 Task: Check the aircover for the host's features.
Action: Mouse scrolled (658, 477) with delta (0, 0)
Screenshot: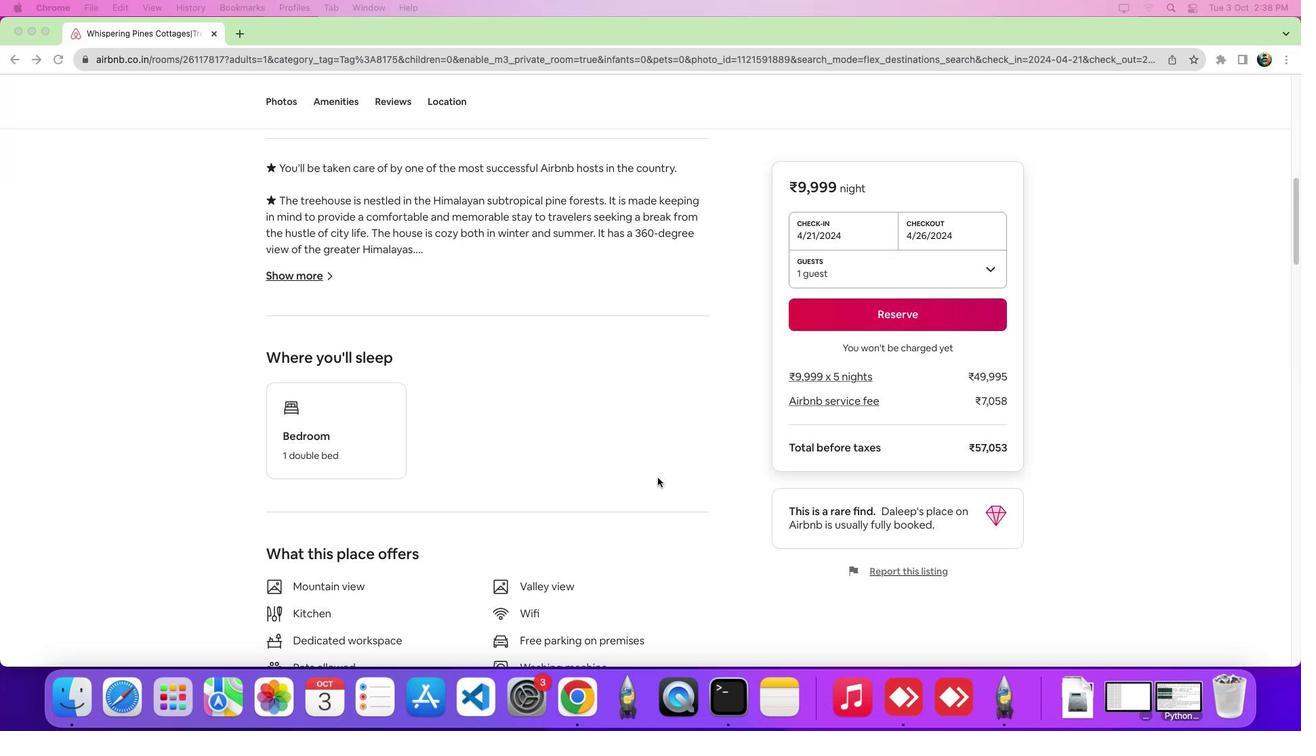 
Action: Mouse scrolled (658, 477) with delta (0, -1)
Screenshot: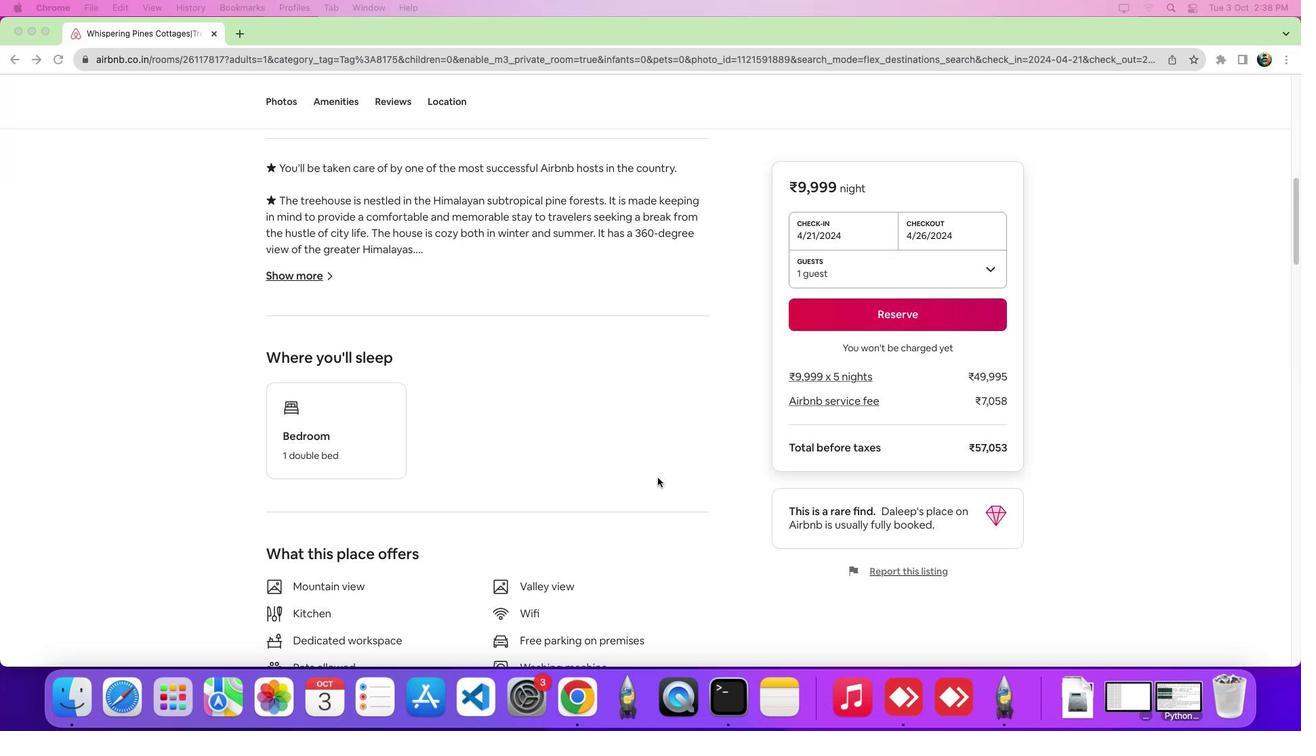 
Action: Mouse scrolled (658, 477) with delta (0, -6)
Screenshot: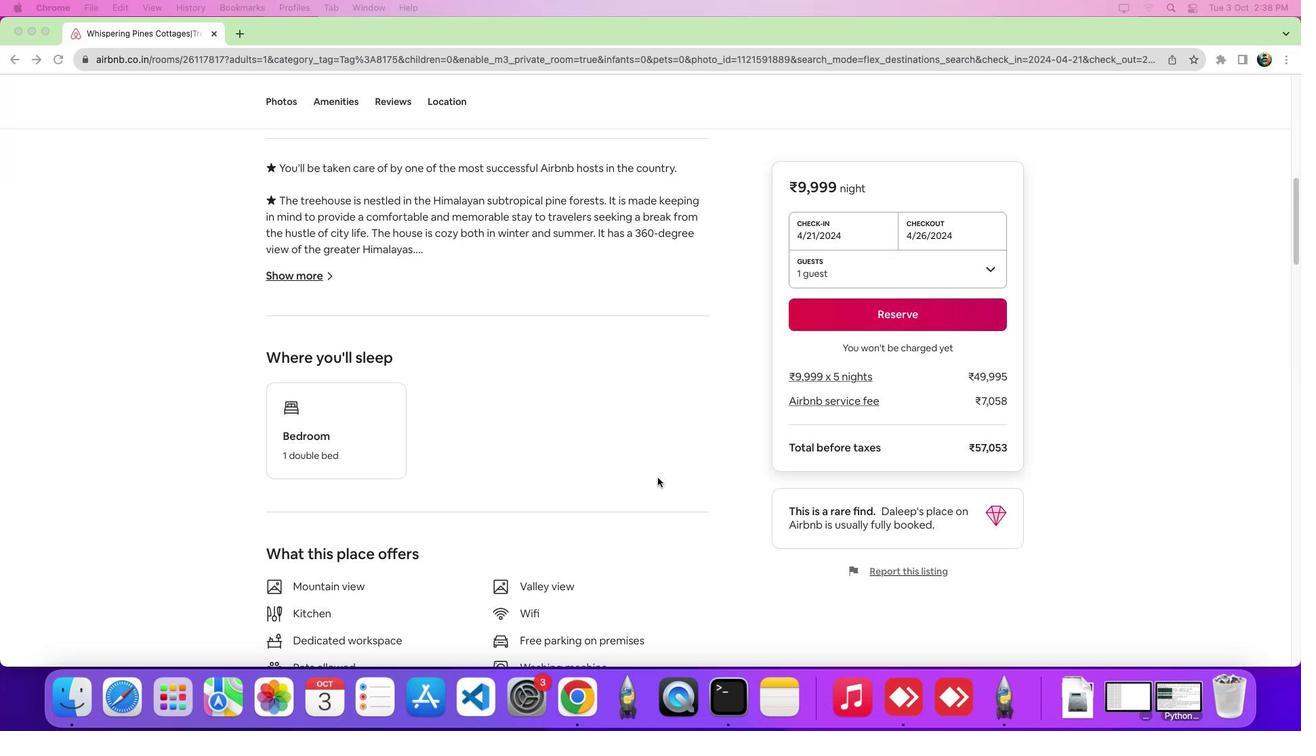 
Action: Mouse scrolled (658, 477) with delta (0, -8)
Screenshot: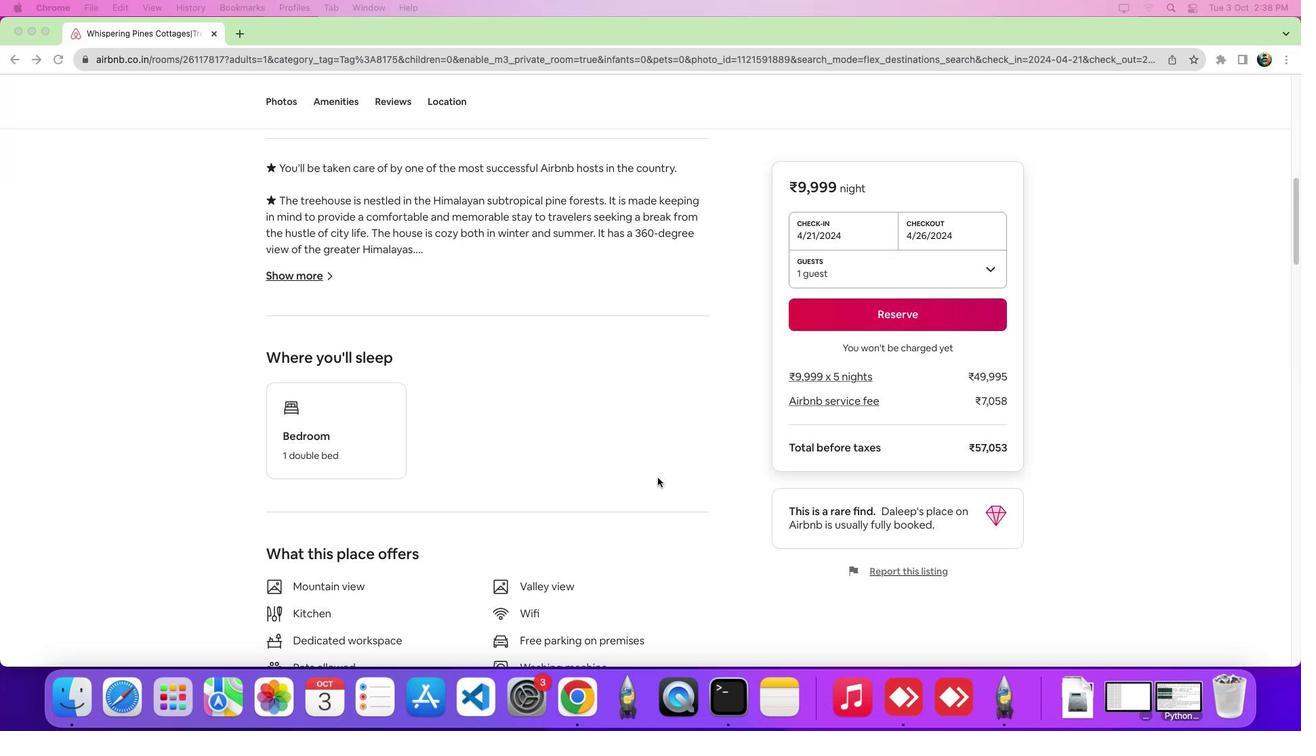 
Action: Mouse moved to (658, 476)
Screenshot: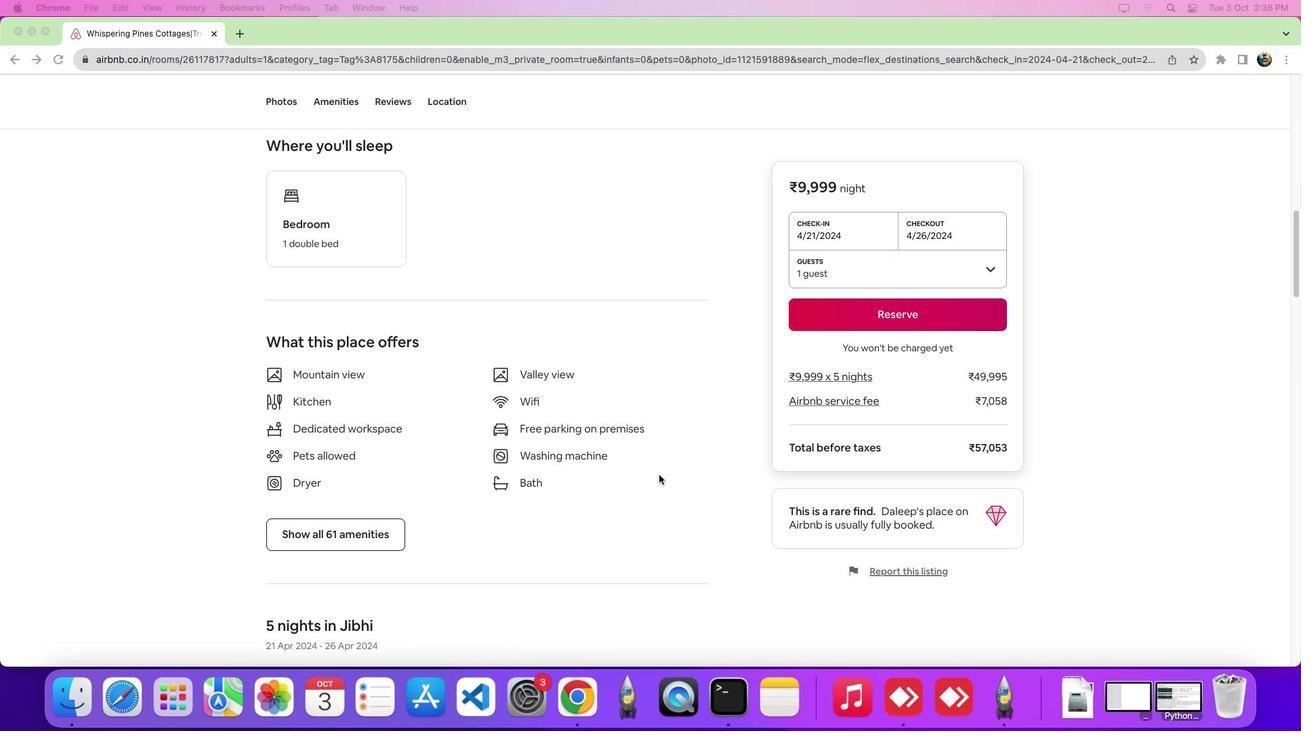 
Action: Mouse scrolled (658, 476) with delta (0, 0)
Screenshot: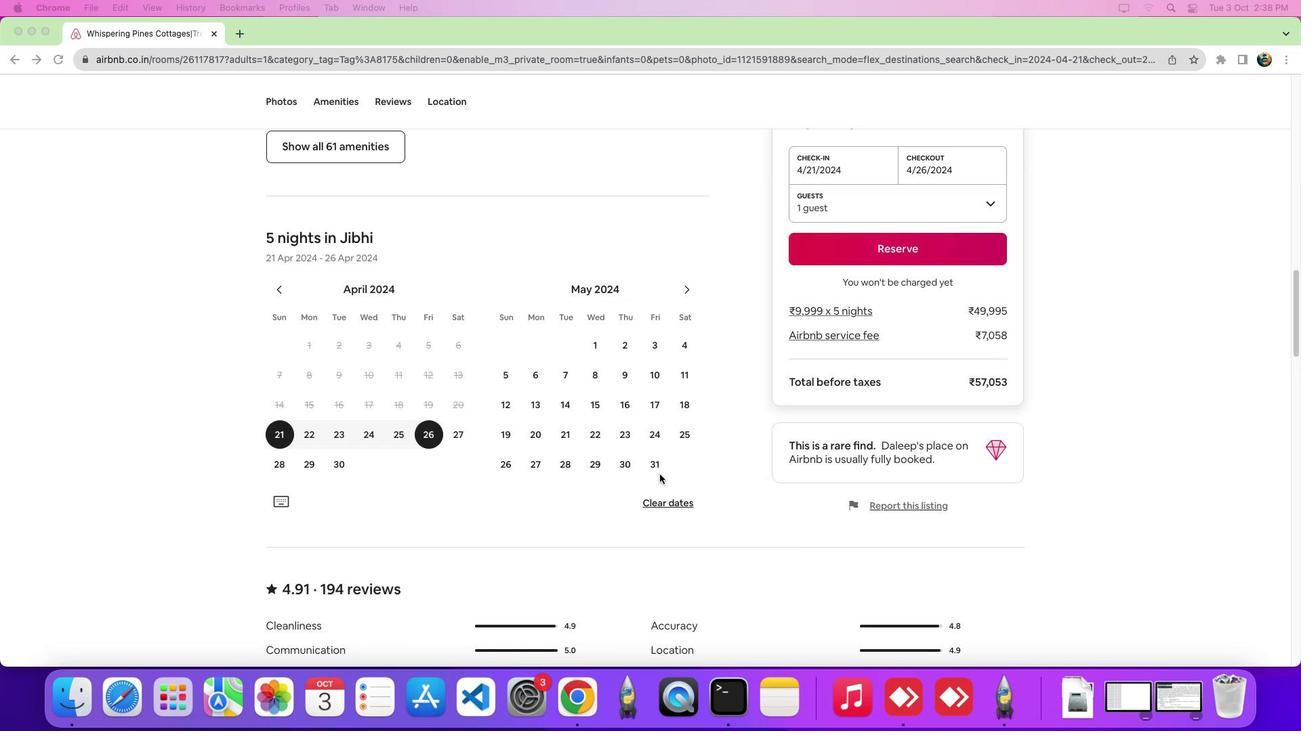 
Action: Mouse moved to (658, 475)
Screenshot: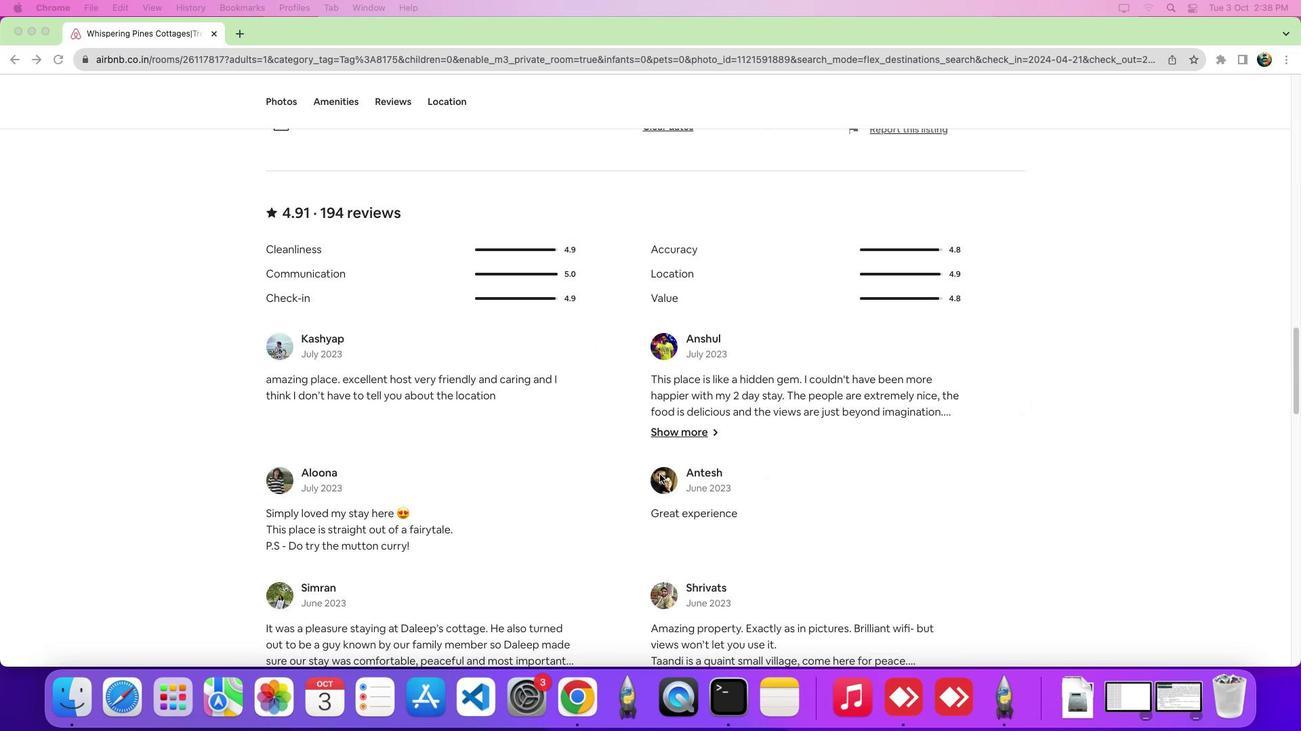 
Action: Mouse scrolled (658, 475) with delta (0, 0)
Screenshot: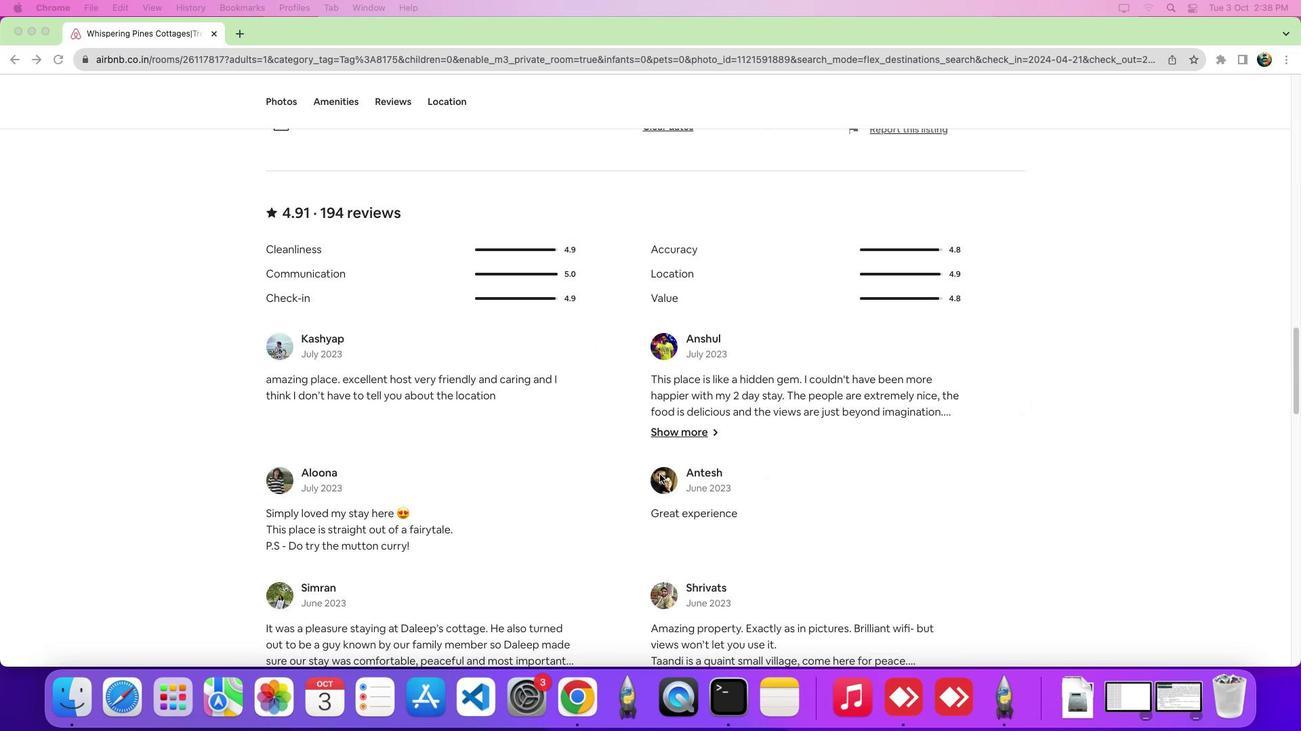 
Action: Mouse scrolled (658, 475) with delta (0, -6)
Screenshot: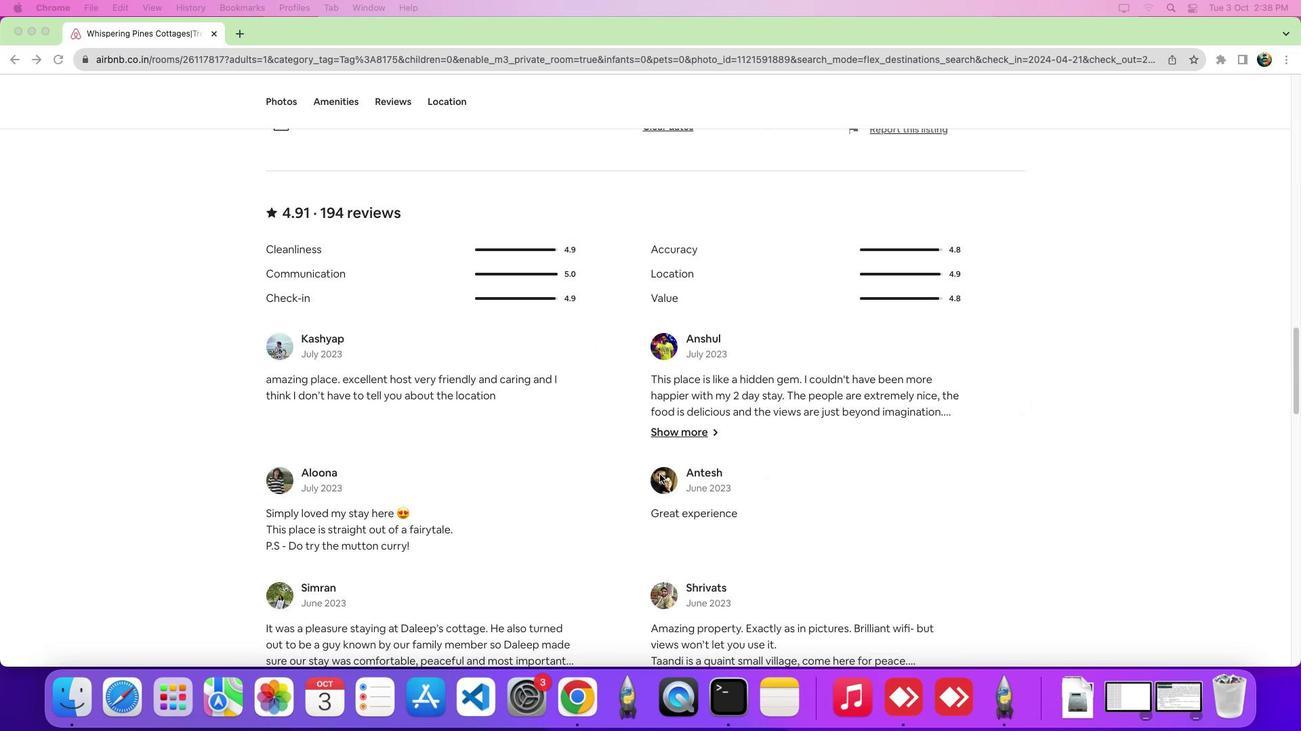 
Action: Mouse scrolled (658, 475) with delta (0, -8)
Screenshot: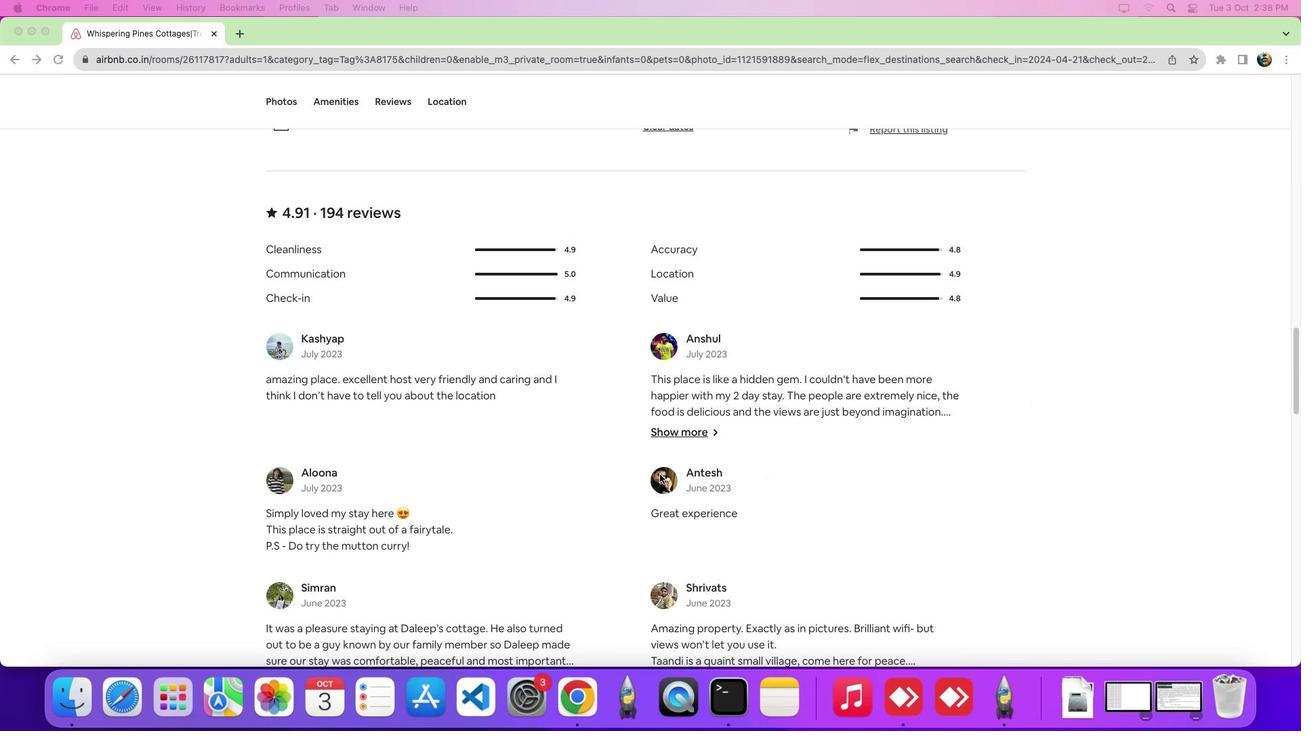
Action: Mouse scrolled (658, 475) with delta (0, -10)
Screenshot: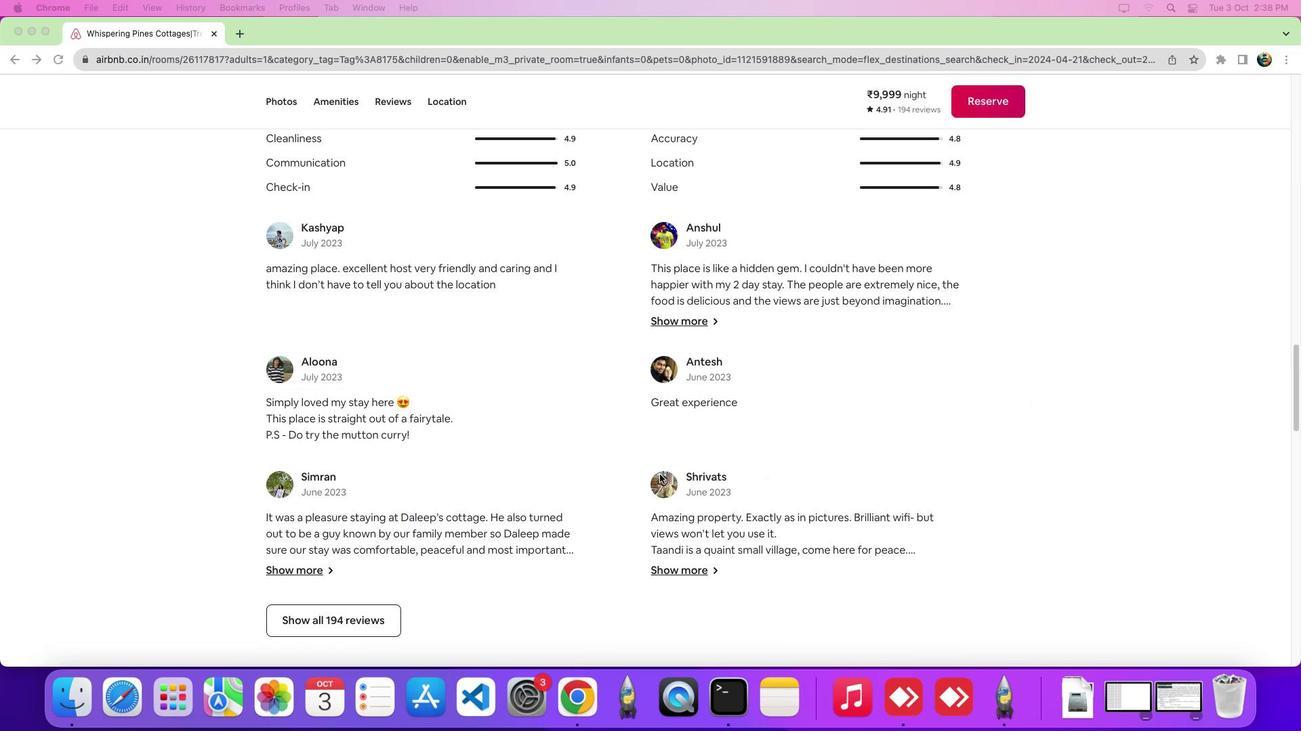 
Action: Mouse moved to (664, 473)
Screenshot: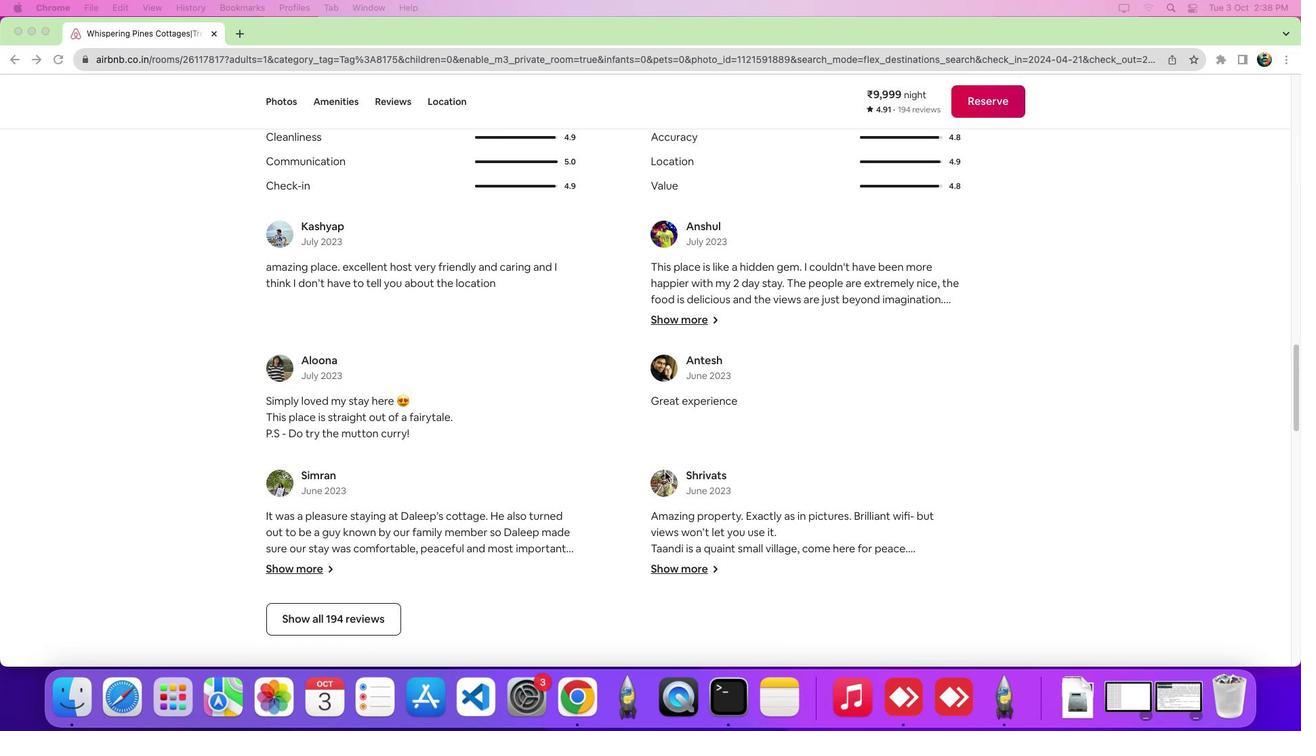 
Action: Mouse scrolled (664, 473) with delta (0, 0)
Screenshot: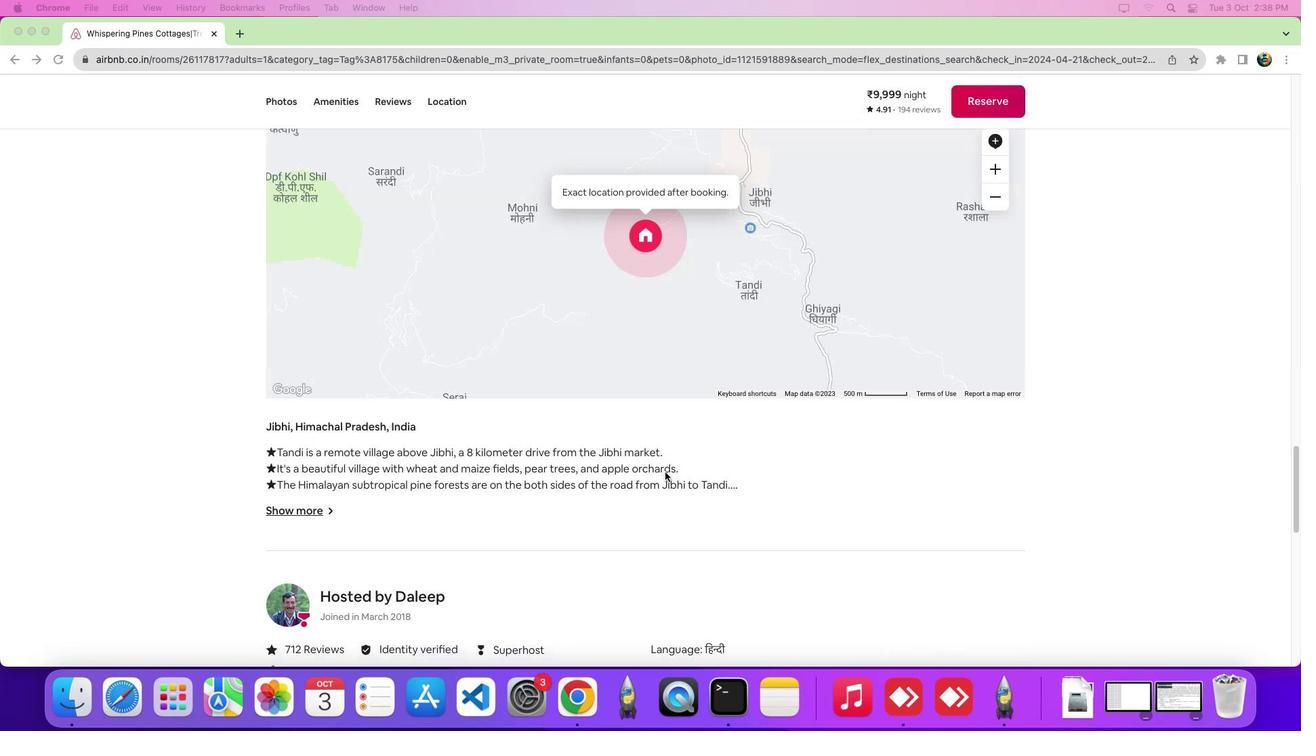 
Action: Mouse scrolled (664, 473) with delta (0, -1)
Screenshot: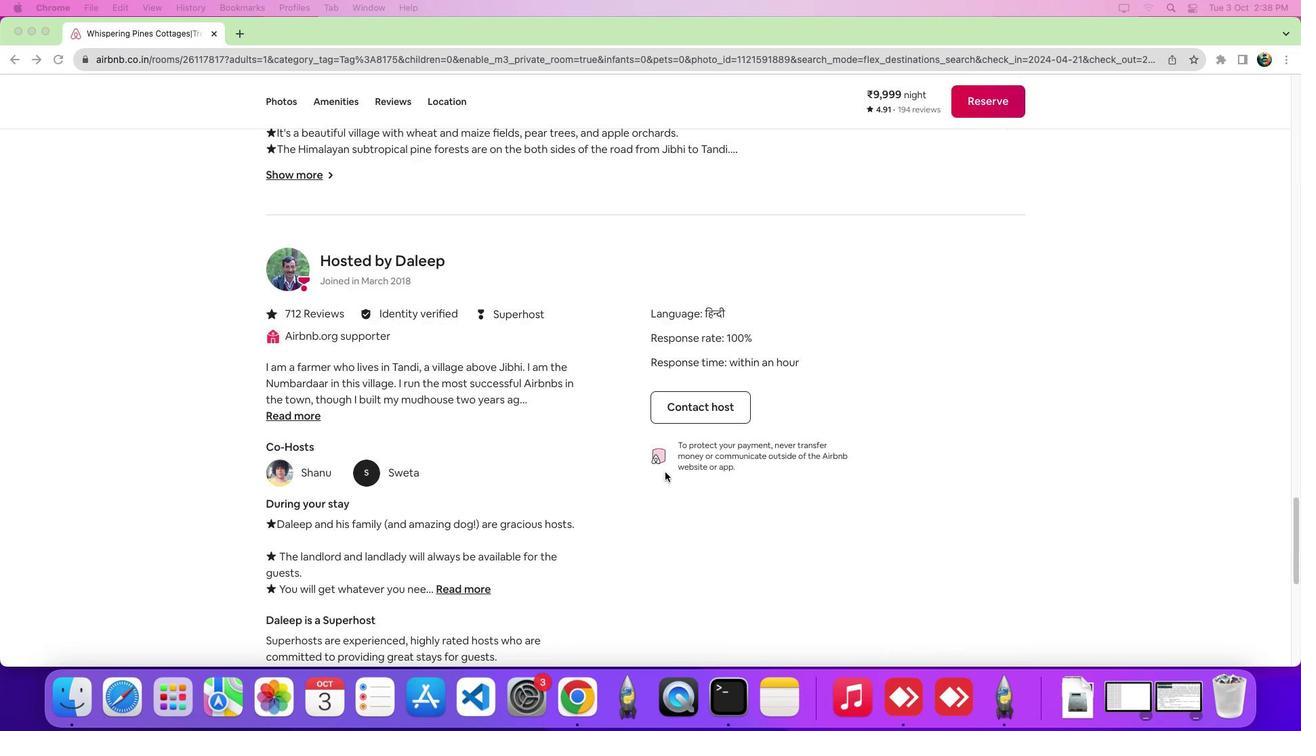 
Action: Mouse moved to (664, 473)
Screenshot: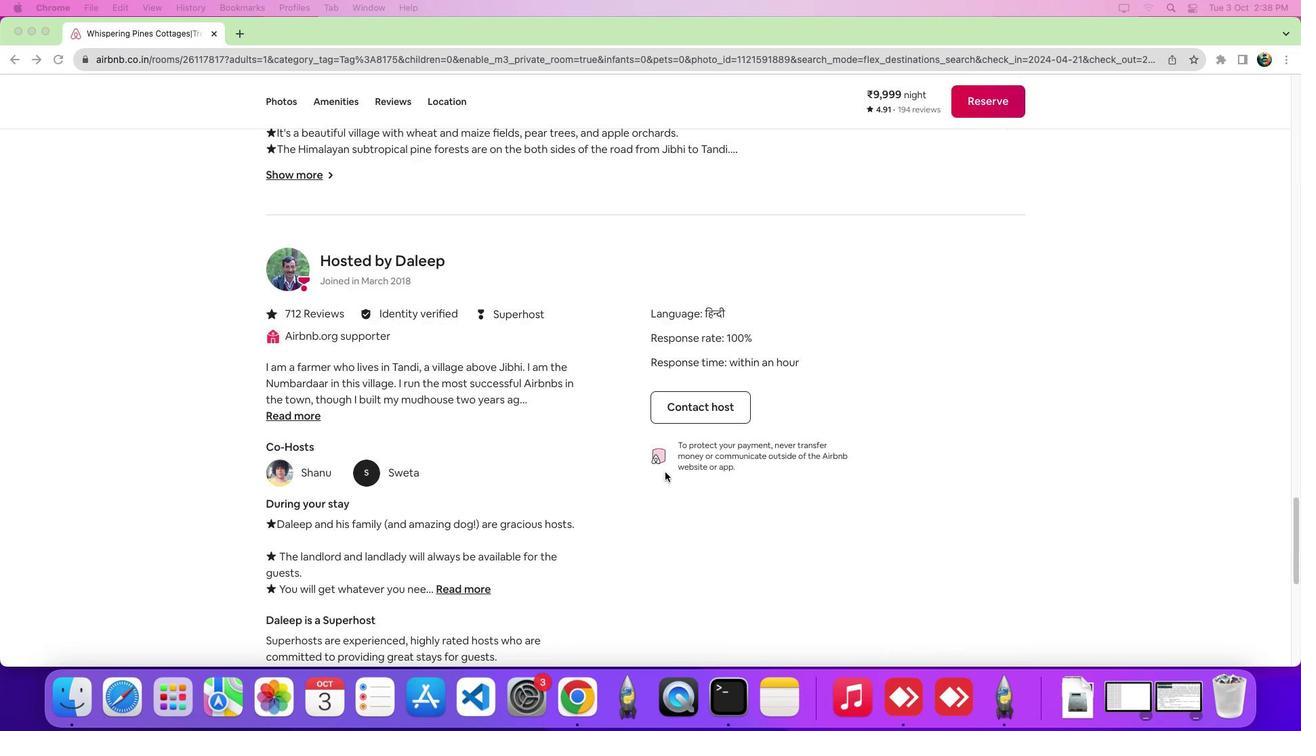 
Action: Mouse scrolled (664, 473) with delta (0, -6)
Screenshot: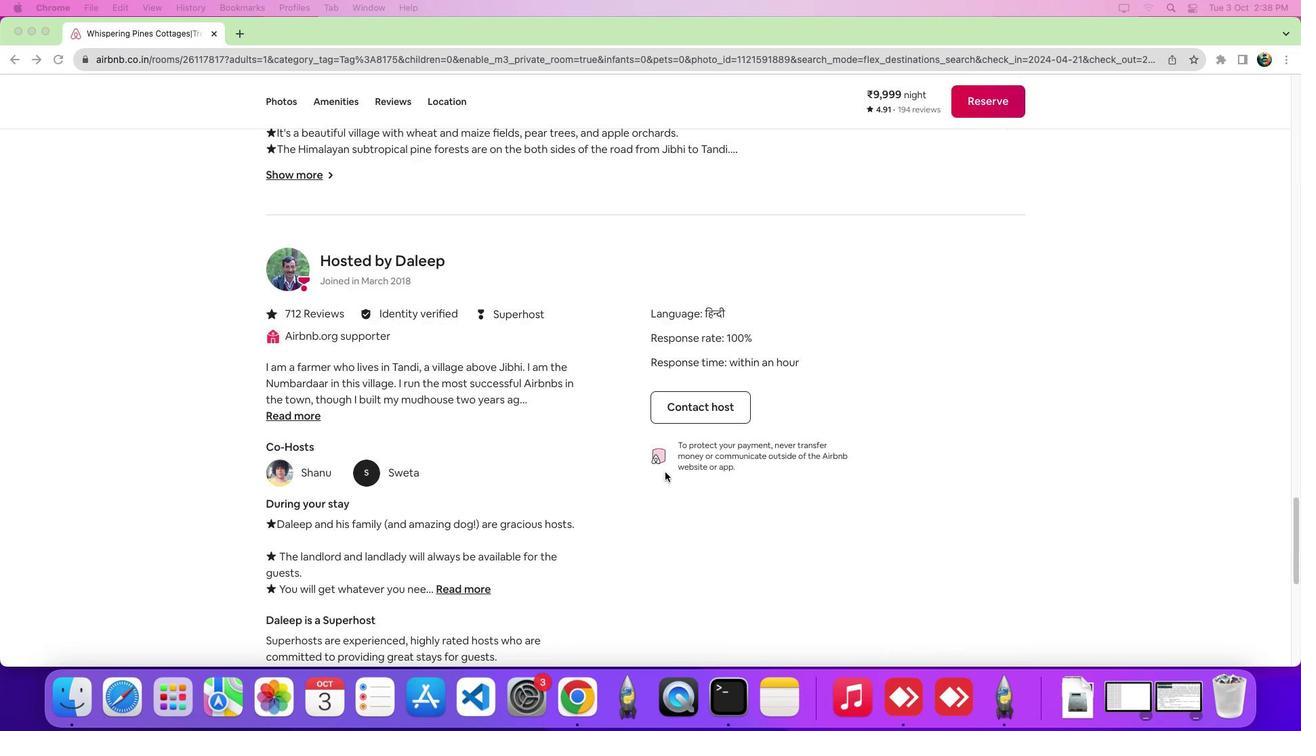 
Action: Mouse scrolled (664, 473) with delta (0, -9)
Screenshot: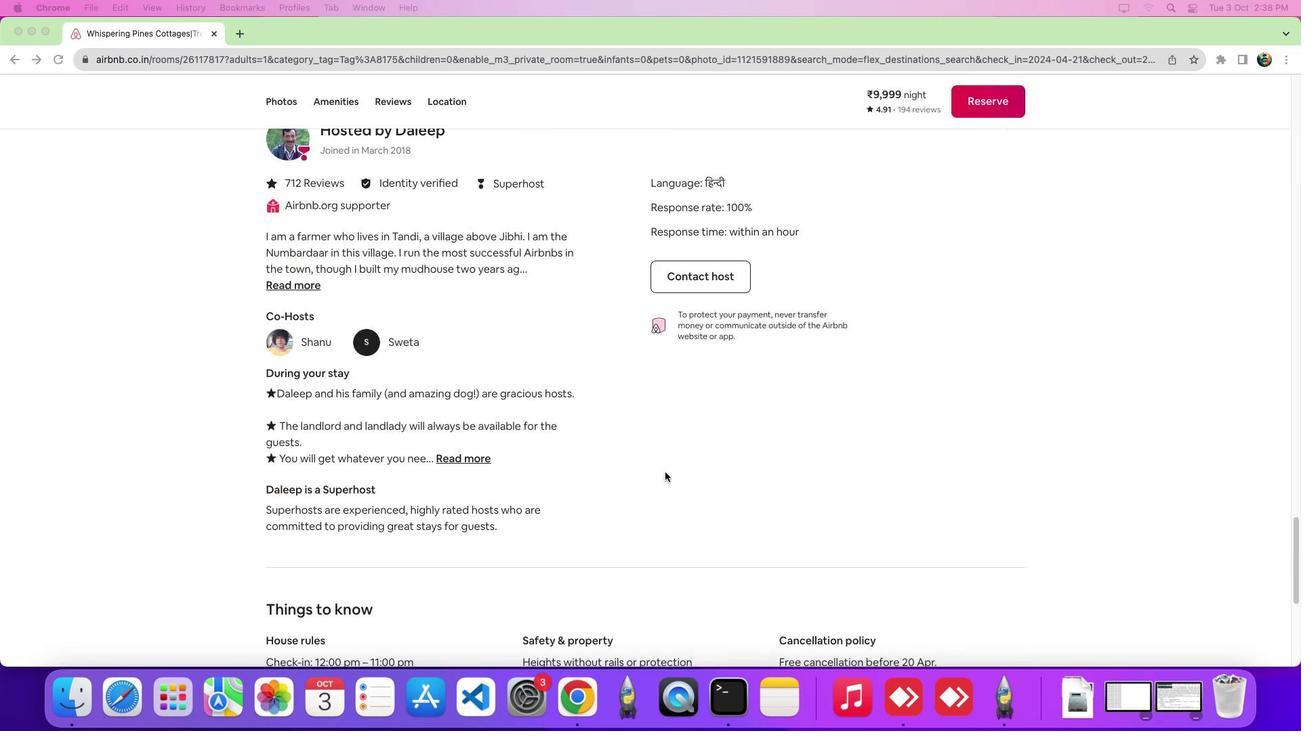 
Action: Mouse scrolled (664, 473) with delta (0, -10)
Screenshot: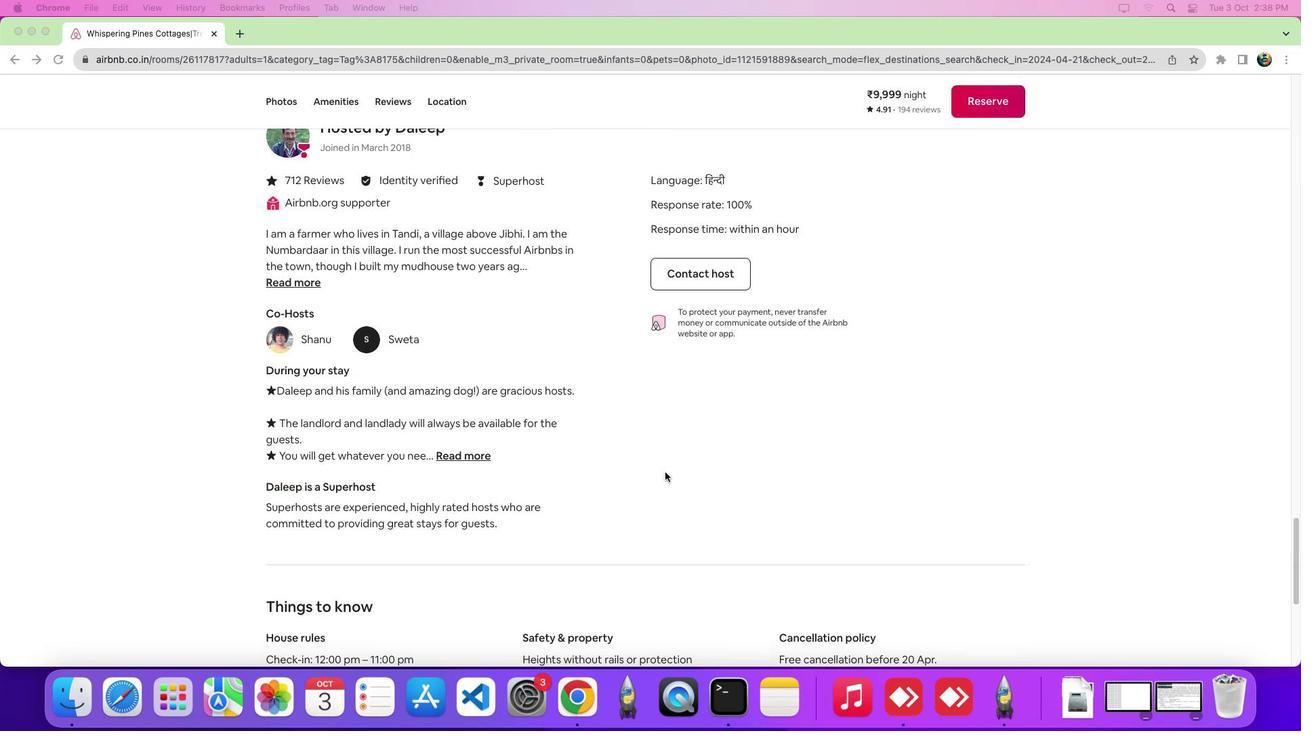 
Action: Mouse moved to (664, 473)
Screenshot: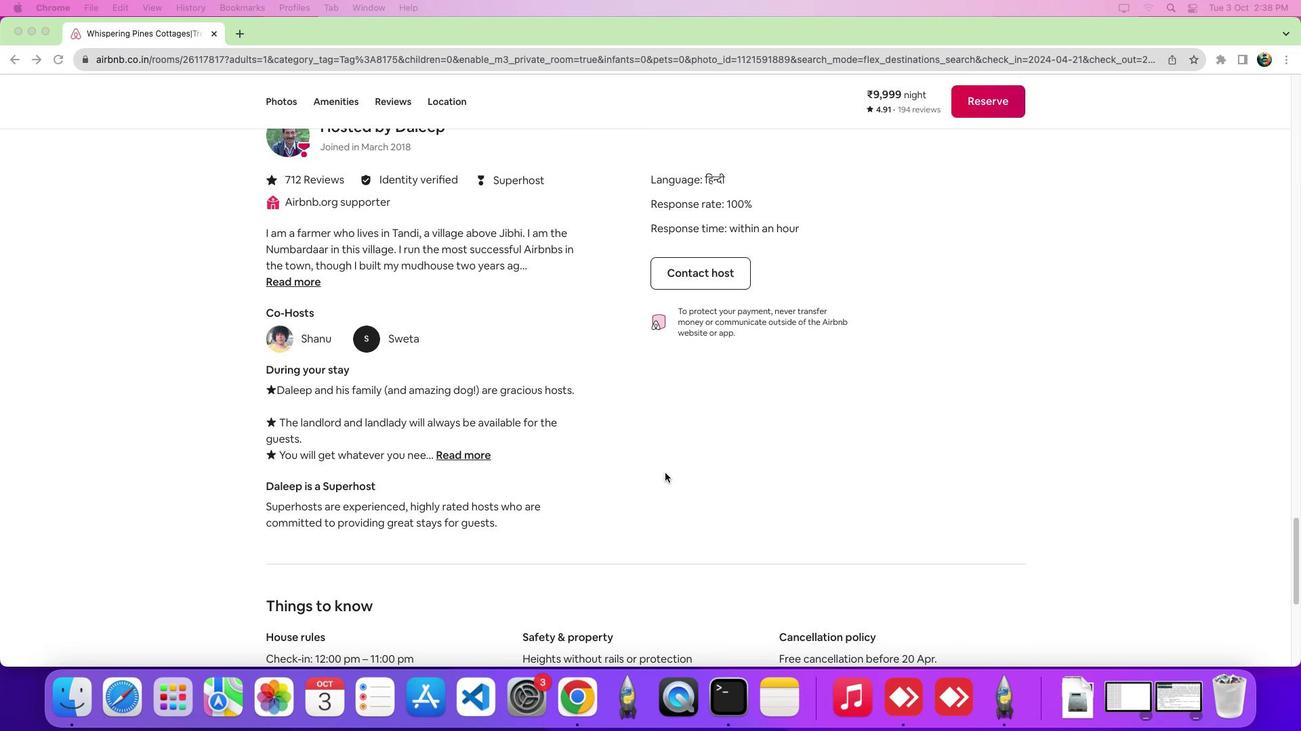 
Action: Mouse scrolled (664, 473) with delta (0, 0)
Screenshot: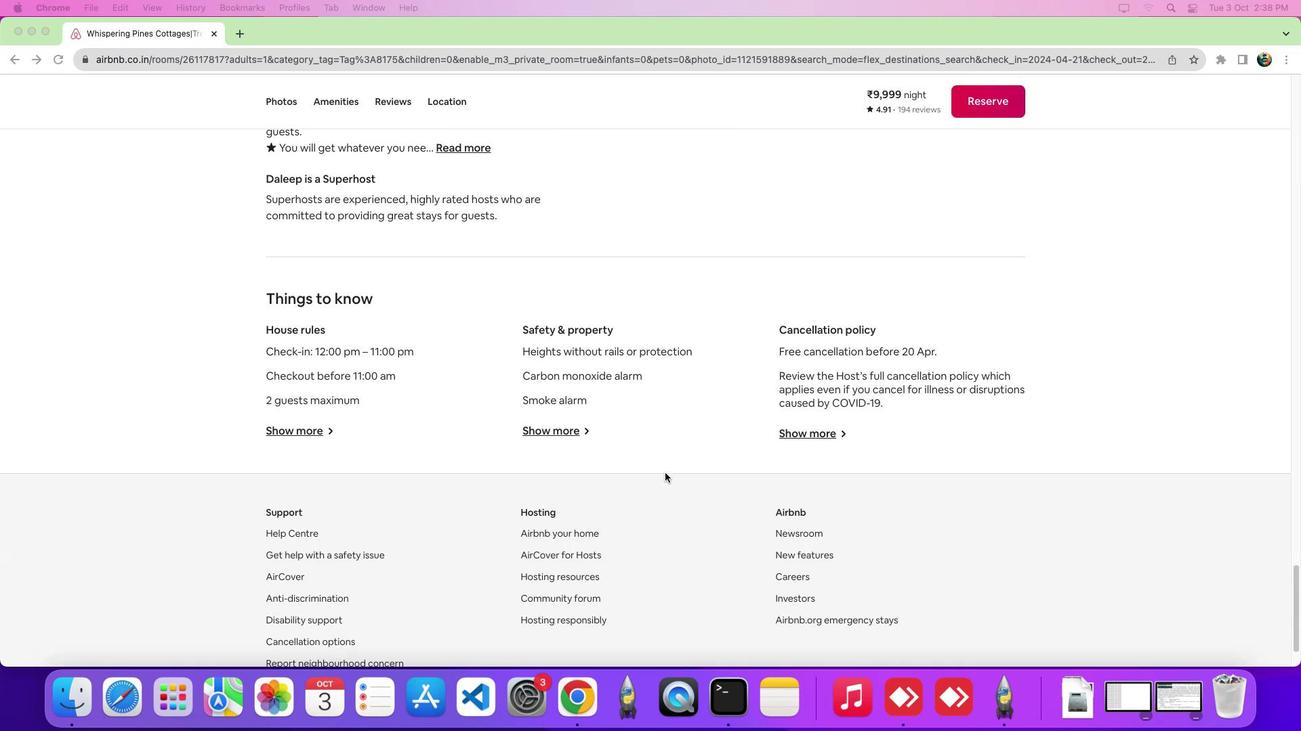 
Action: Mouse scrolled (664, 473) with delta (0, -1)
Screenshot: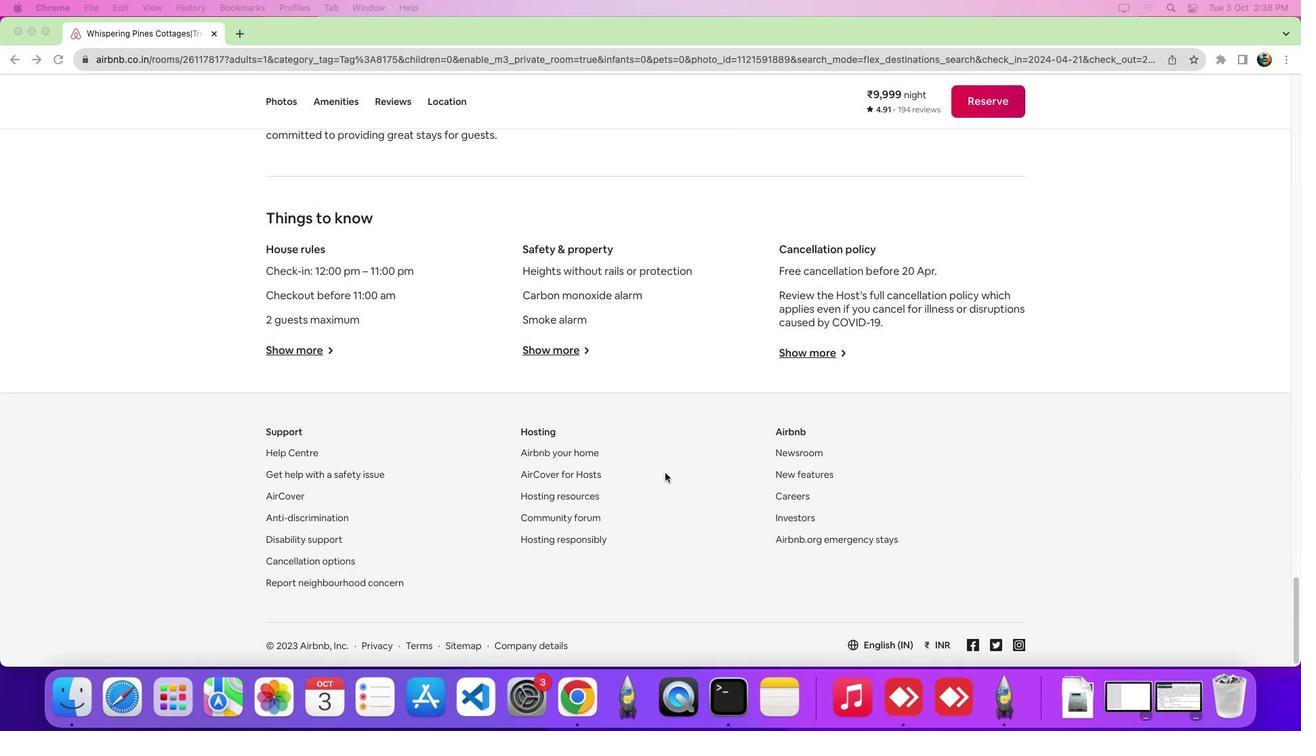 
Action: Mouse scrolled (664, 473) with delta (0, -6)
Screenshot: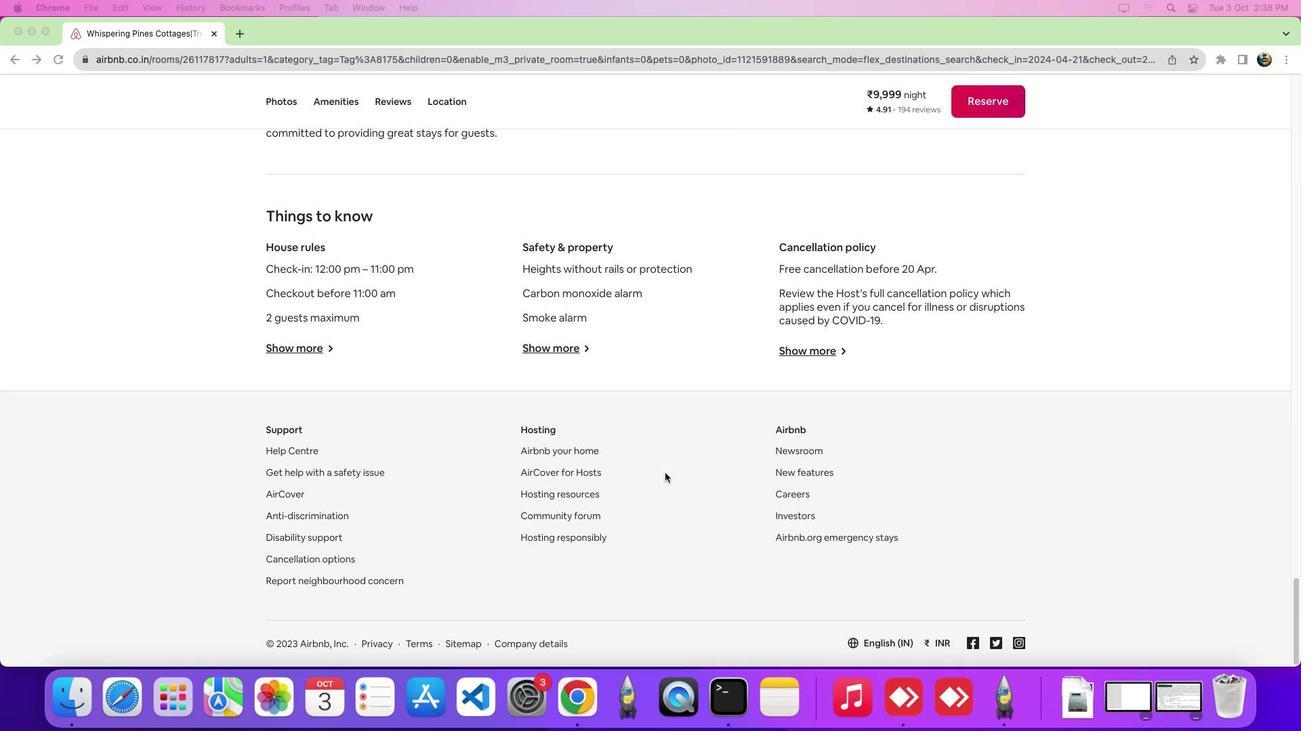 
Action: Mouse scrolled (664, 473) with delta (0, -8)
Screenshot: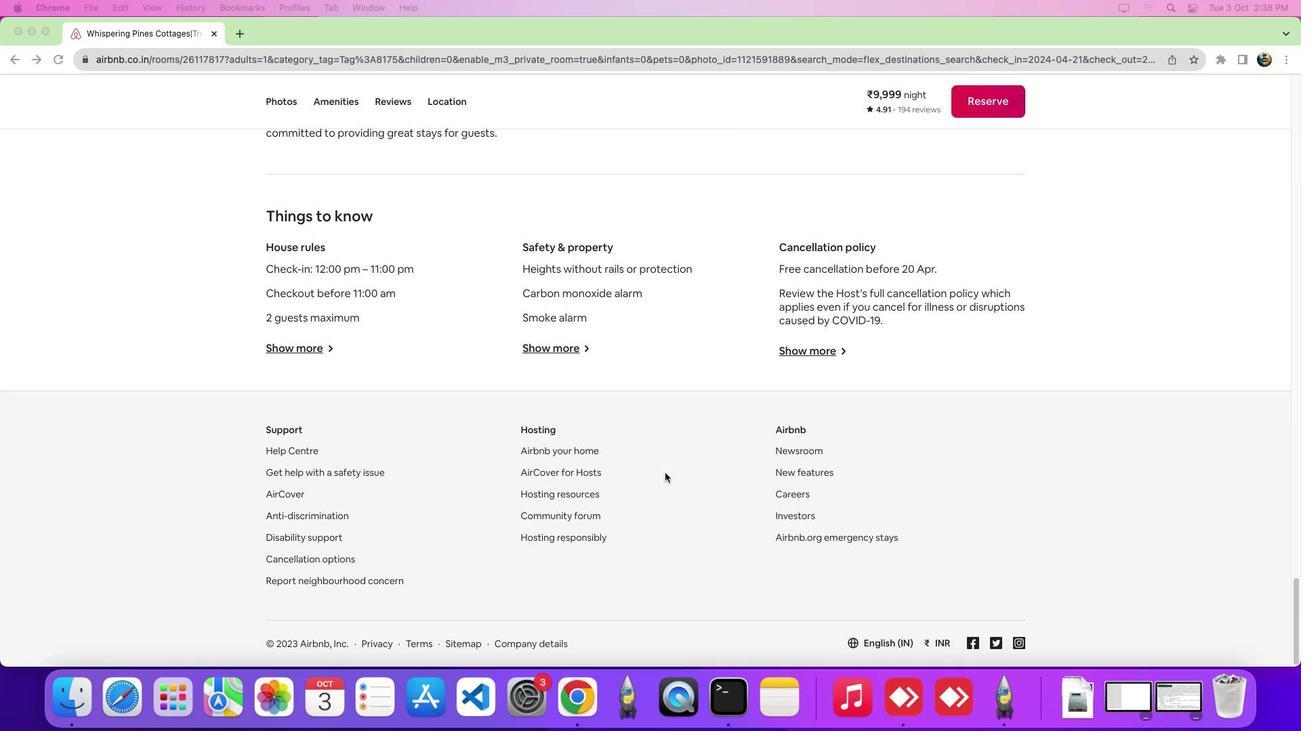 
Action: Mouse scrolled (664, 473) with delta (0, -8)
Screenshot: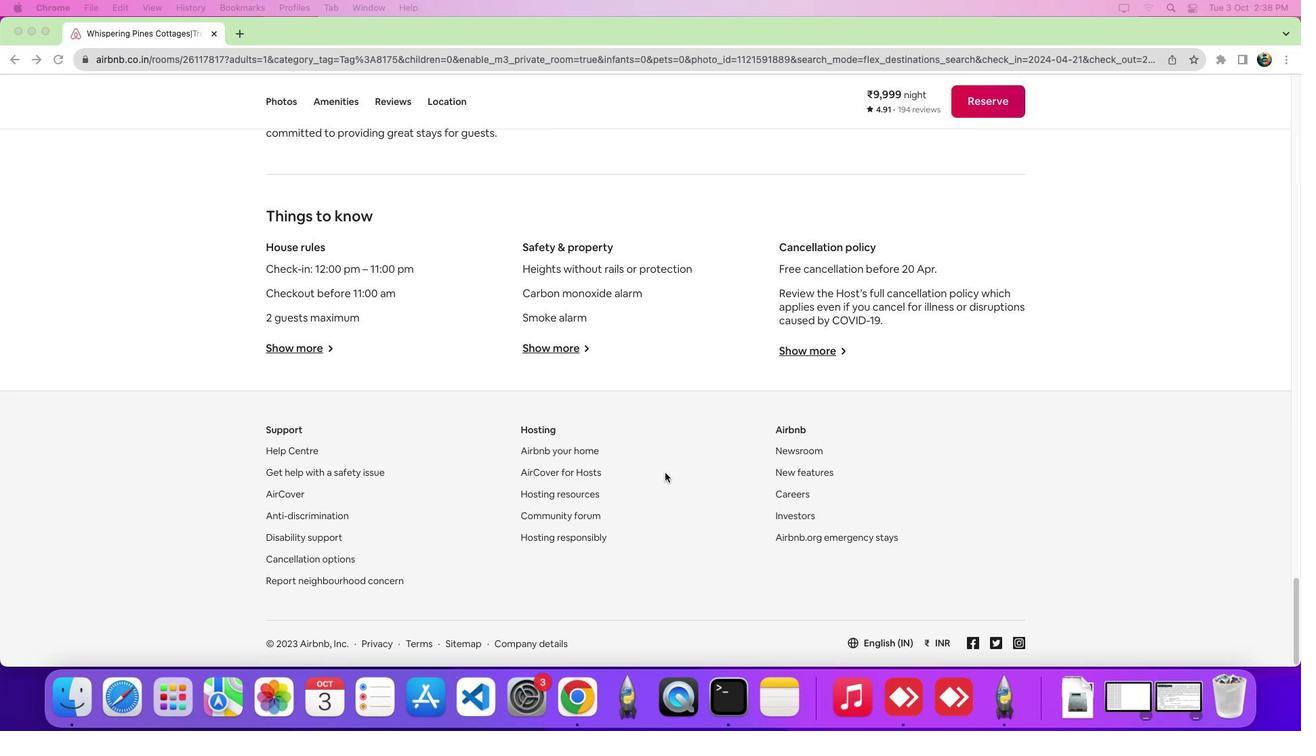 
Action: Mouse moved to (666, 473)
Screenshot: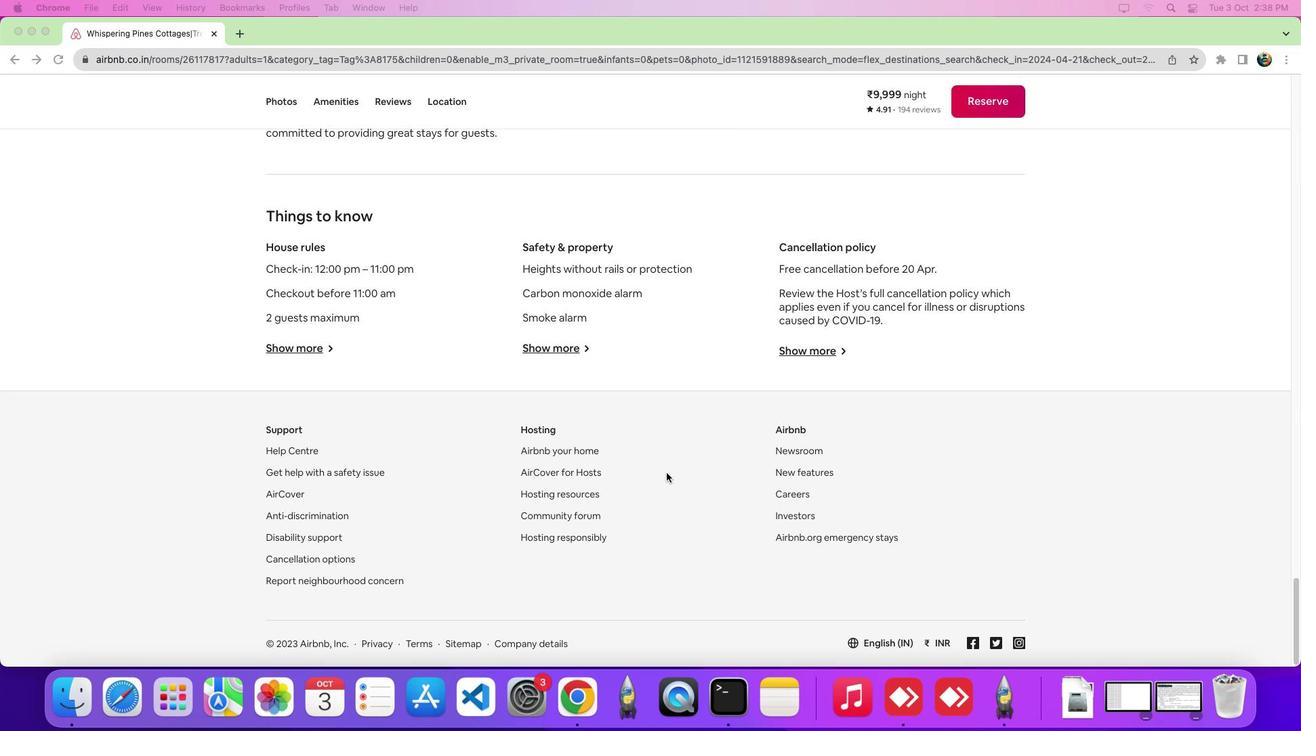 
Action: Mouse scrolled (666, 473) with delta (0, 0)
Screenshot: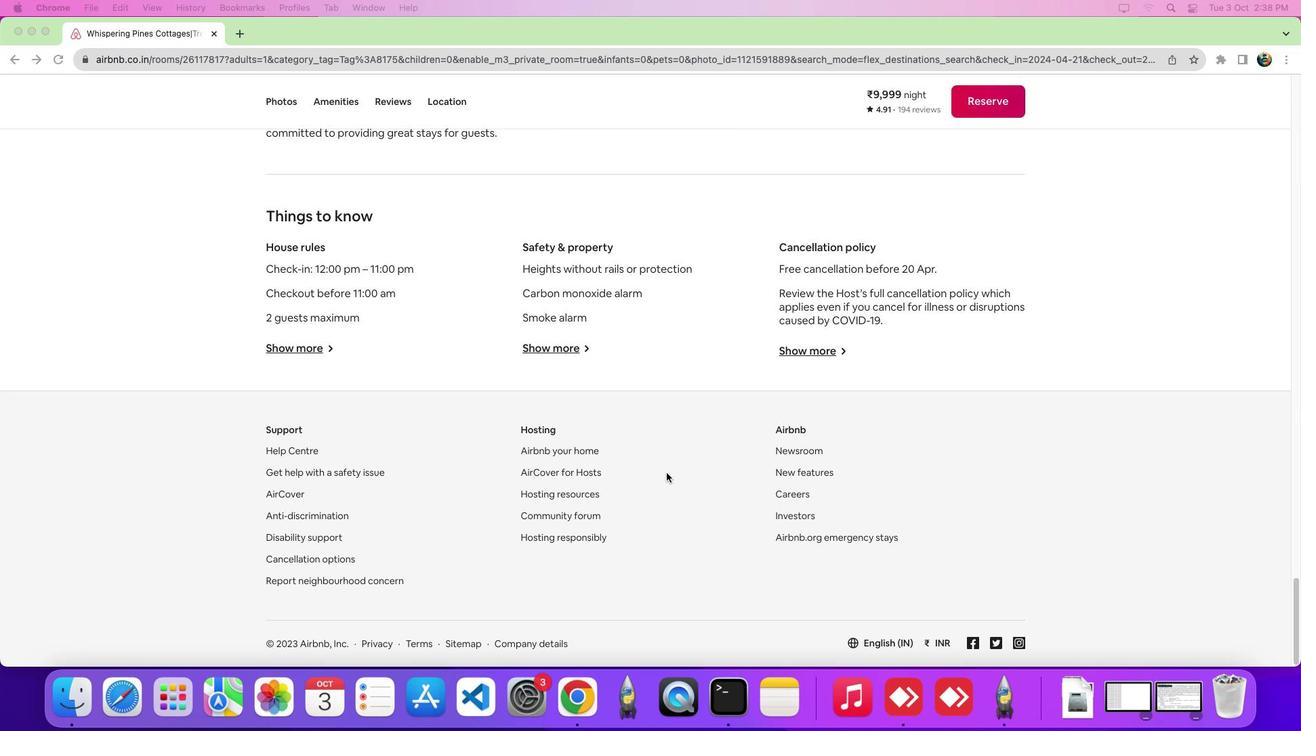 
Action: Mouse moved to (666, 473)
Screenshot: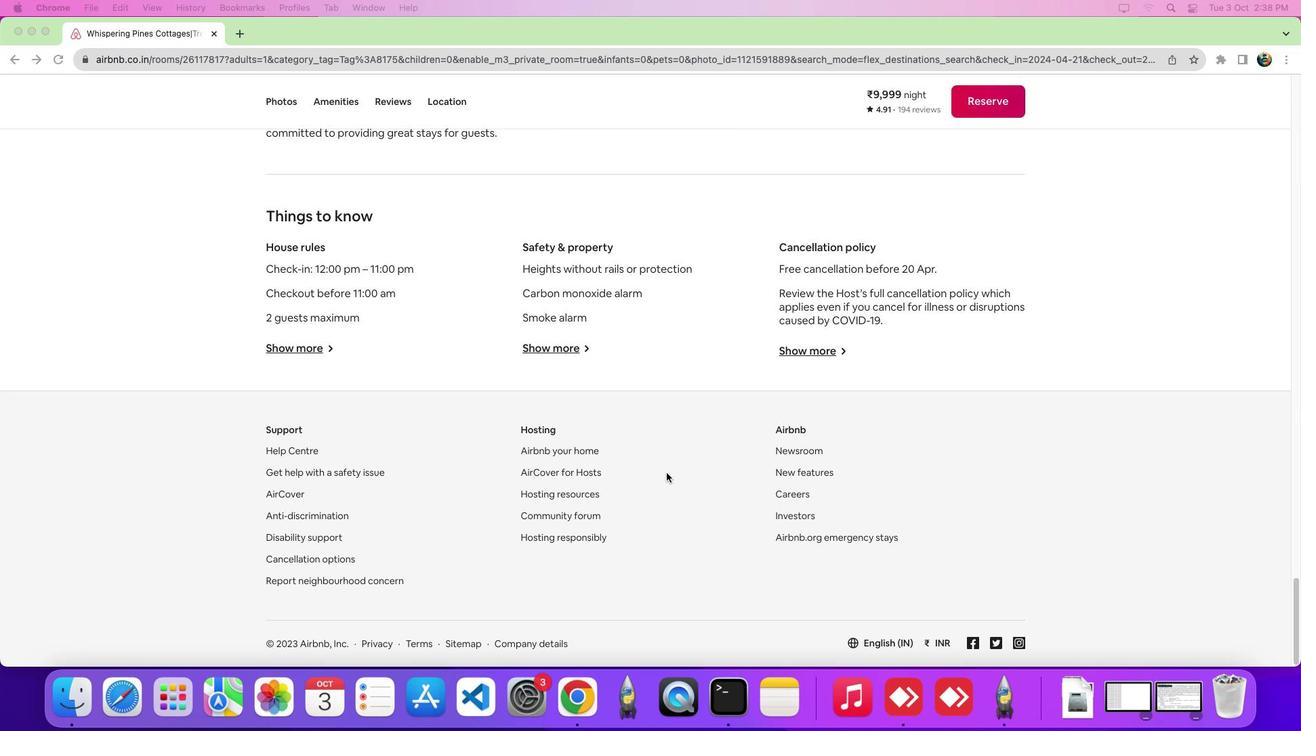 
Action: Mouse scrolled (666, 473) with delta (0, -1)
Screenshot: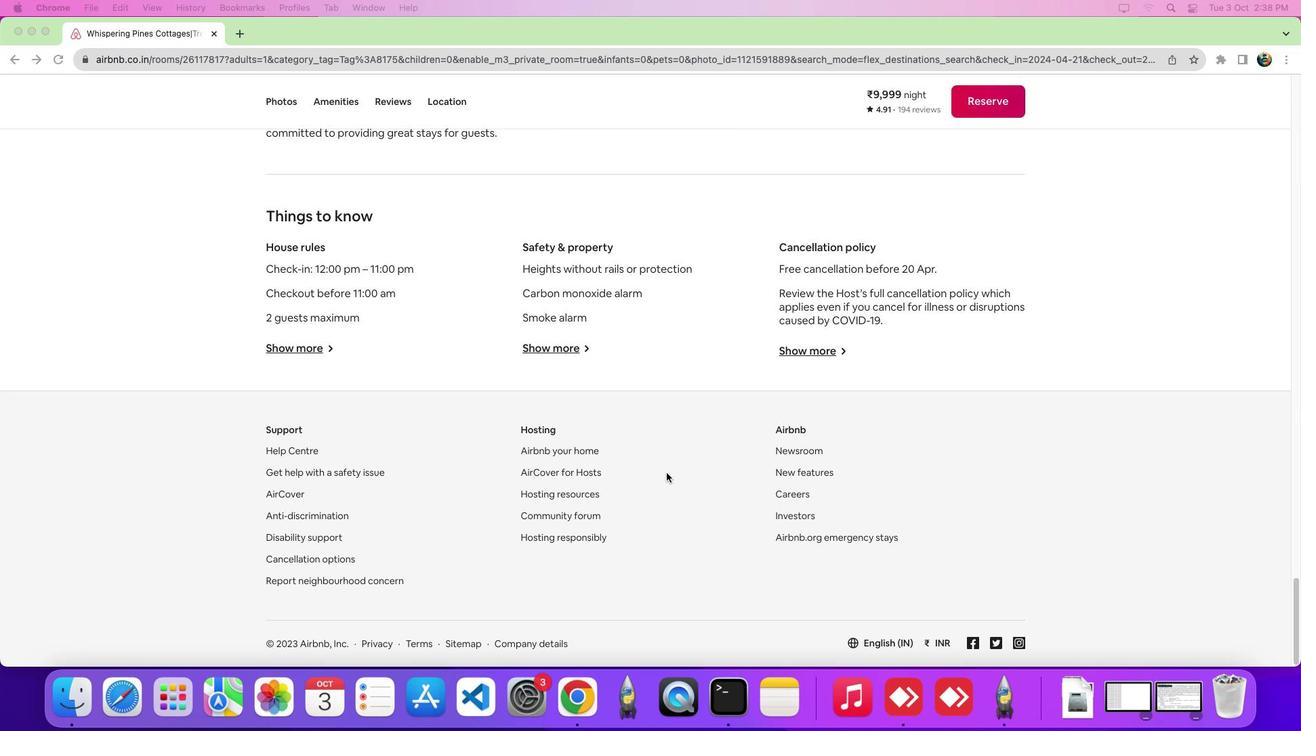 
Action: Mouse scrolled (666, 473) with delta (0, -6)
Screenshot: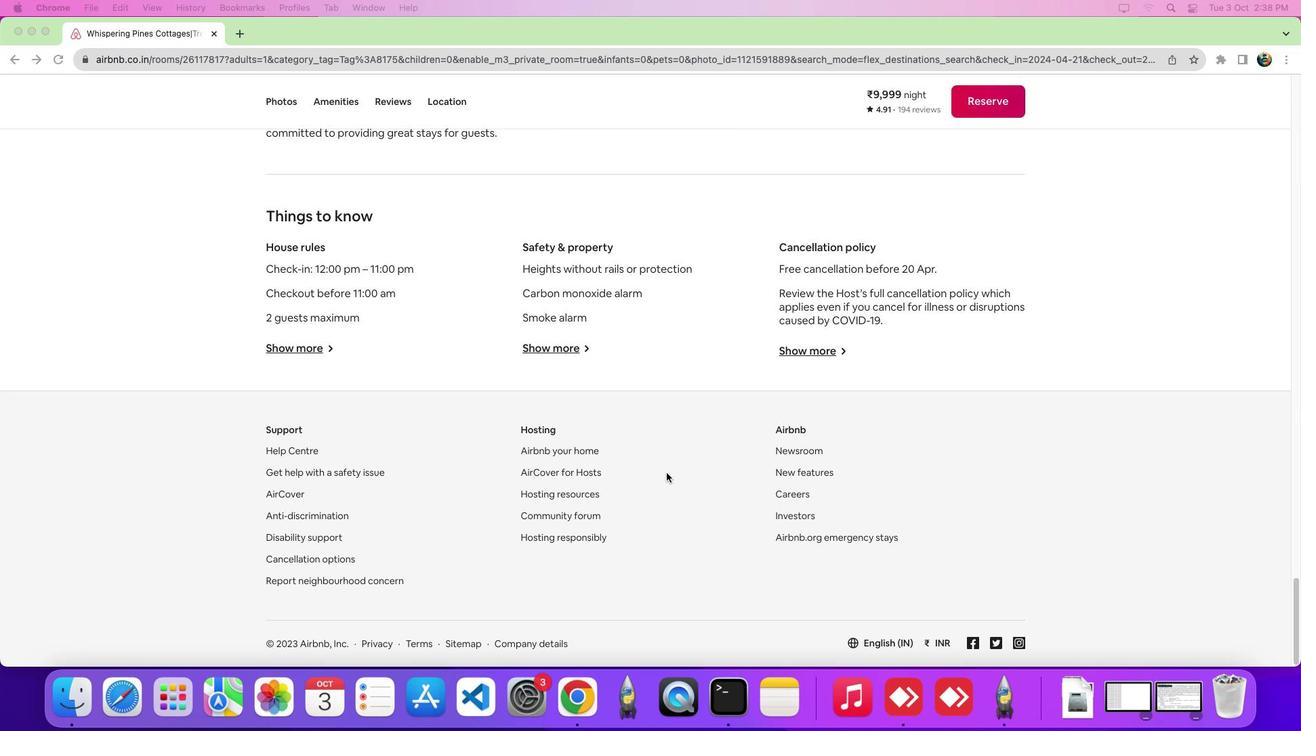
Action: Mouse scrolled (666, 473) with delta (0, -9)
Screenshot: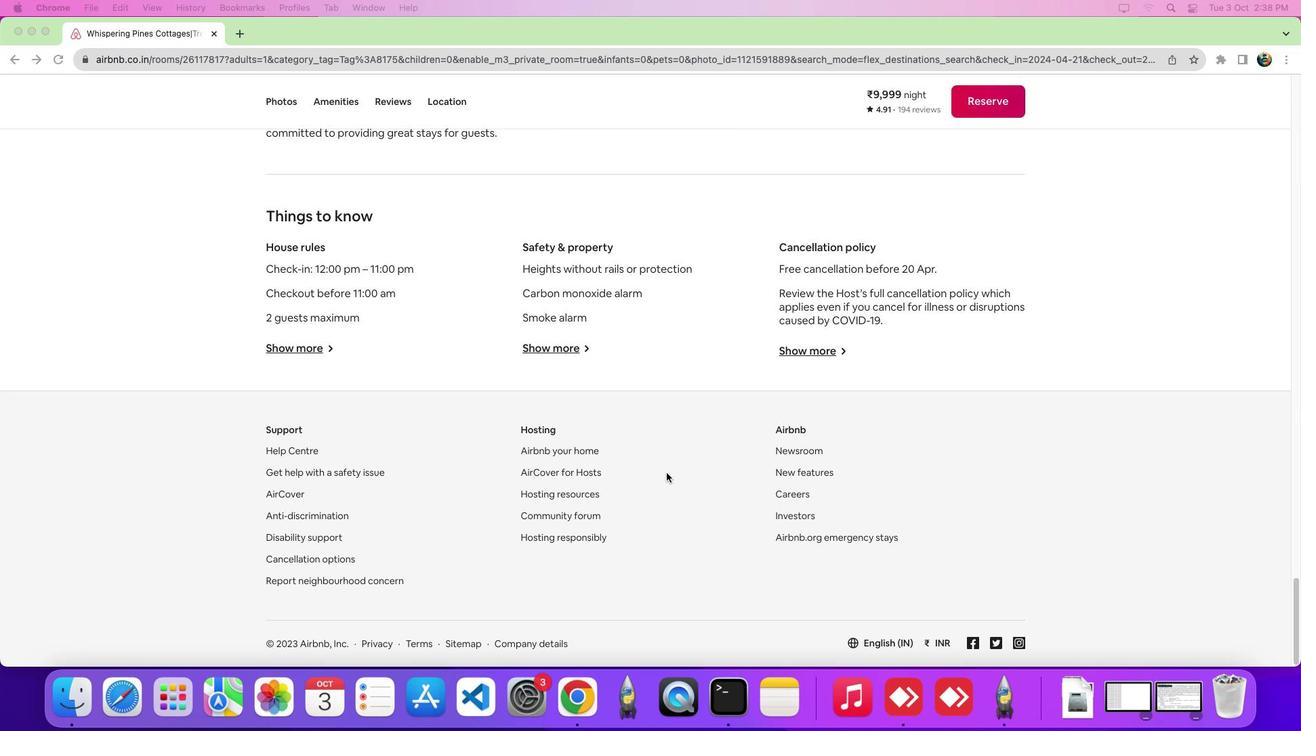 
Action: Mouse scrolled (666, 473) with delta (0, -10)
Screenshot: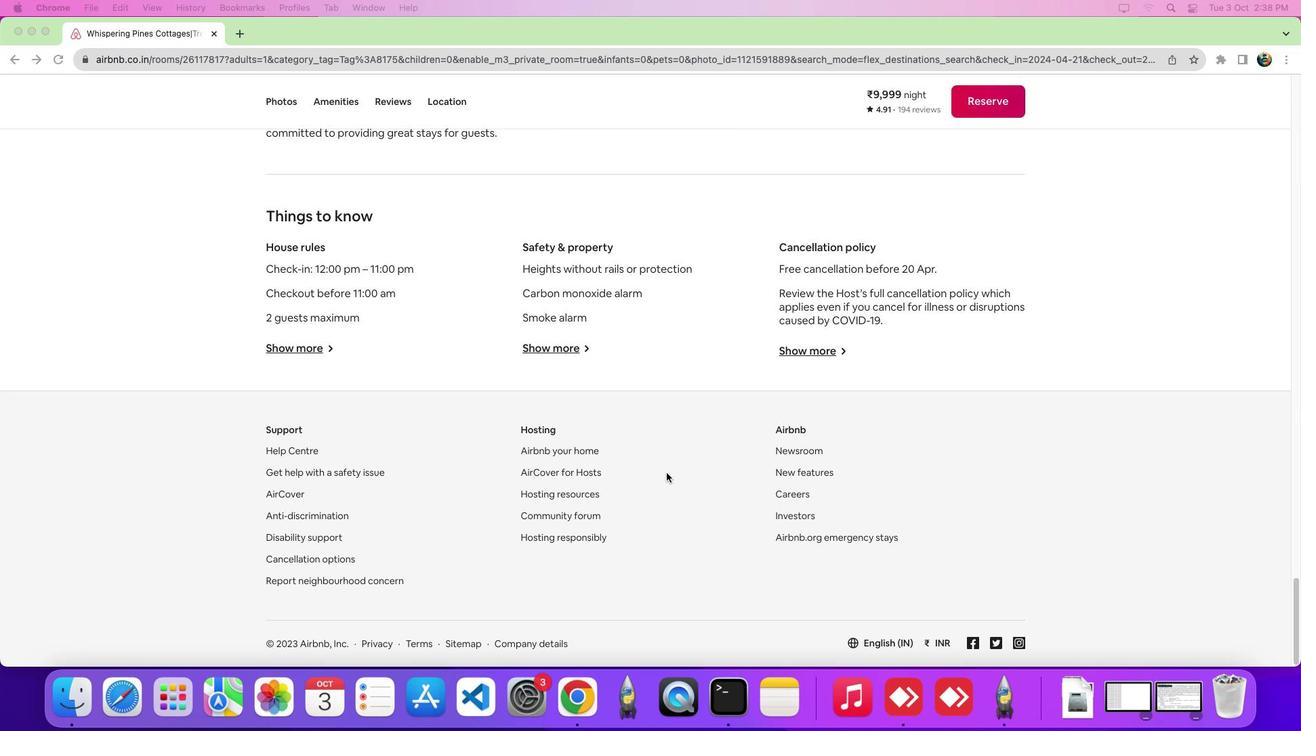 
Action: Mouse scrolled (666, 473) with delta (0, 0)
Screenshot: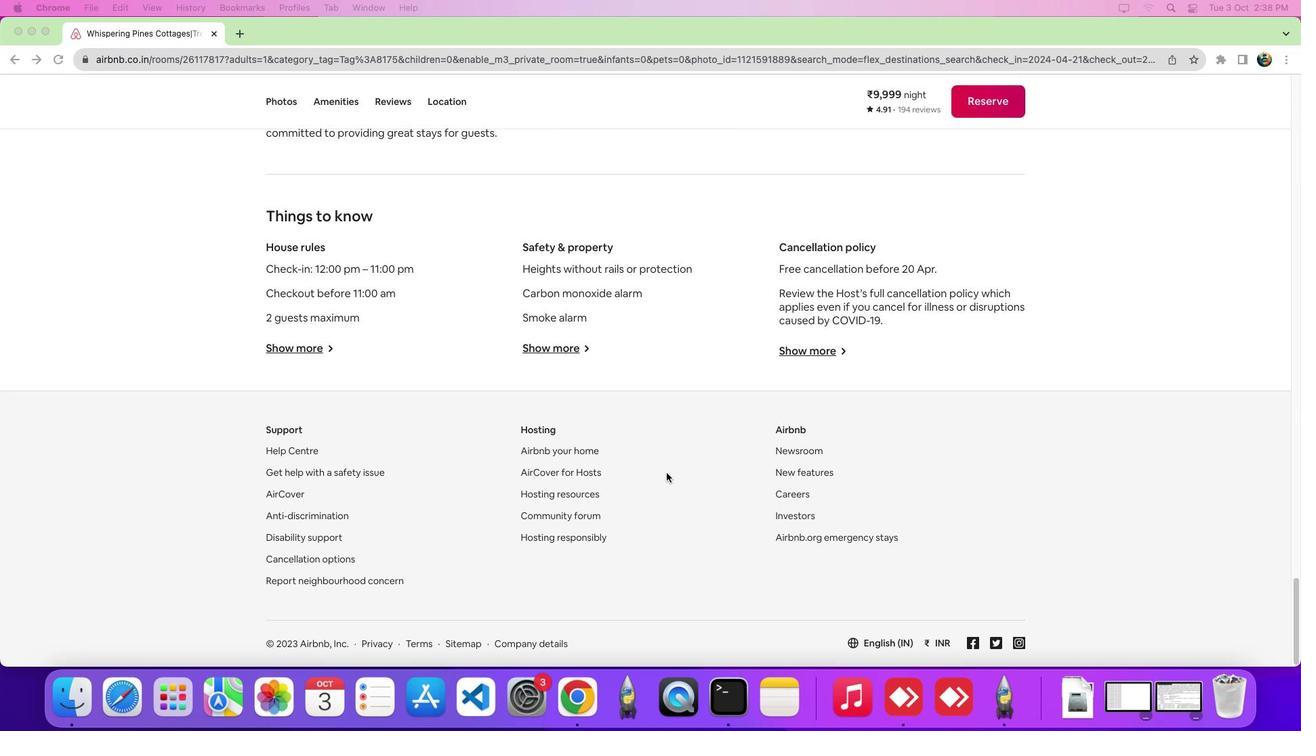 
Action: Mouse scrolled (666, 473) with delta (0, -1)
Screenshot: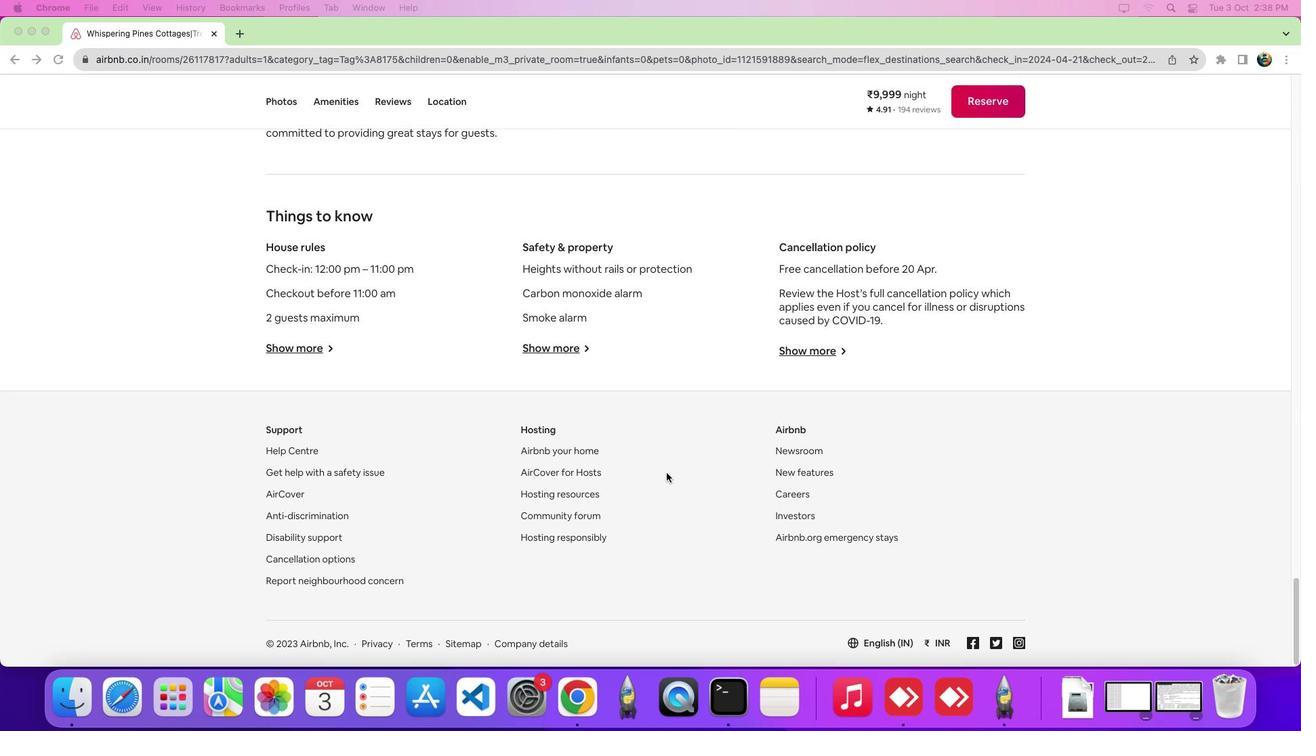 
Action: Mouse scrolled (666, 473) with delta (0, -6)
Screenshot: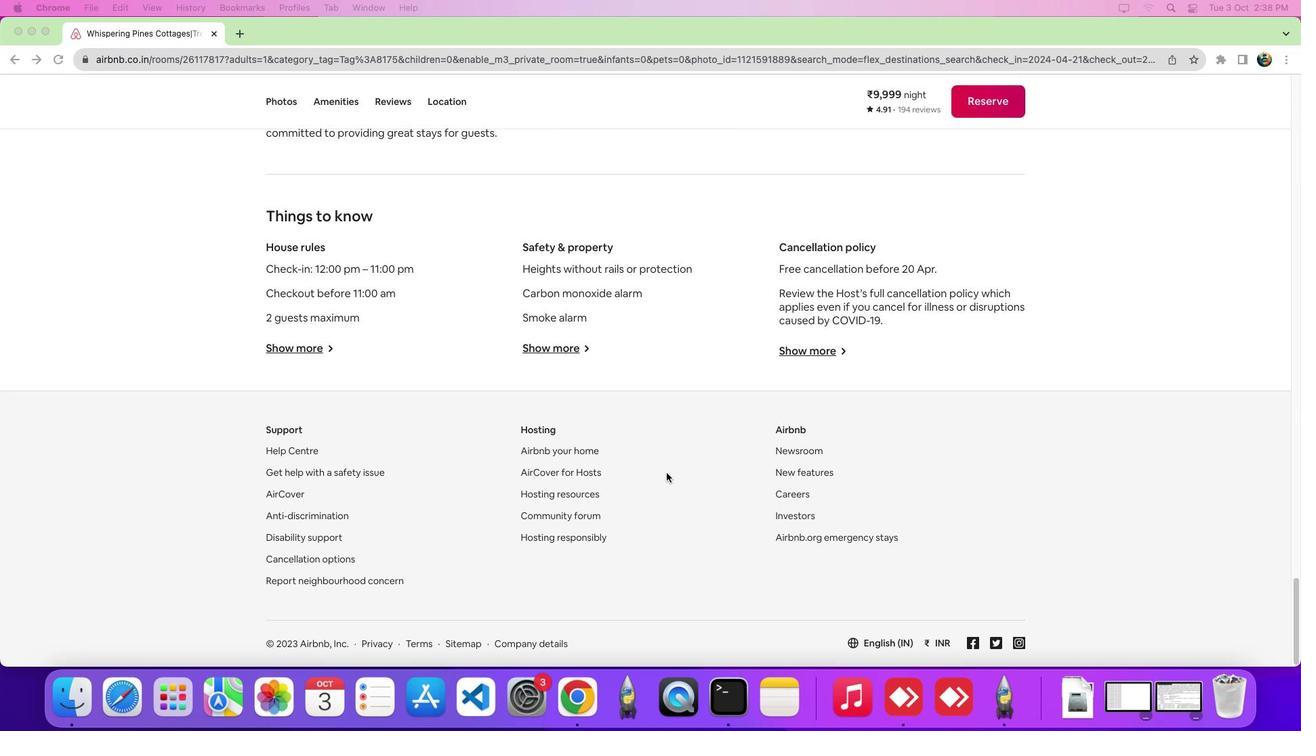 
Action: Mouse moved to (554, 450)
Screenshot: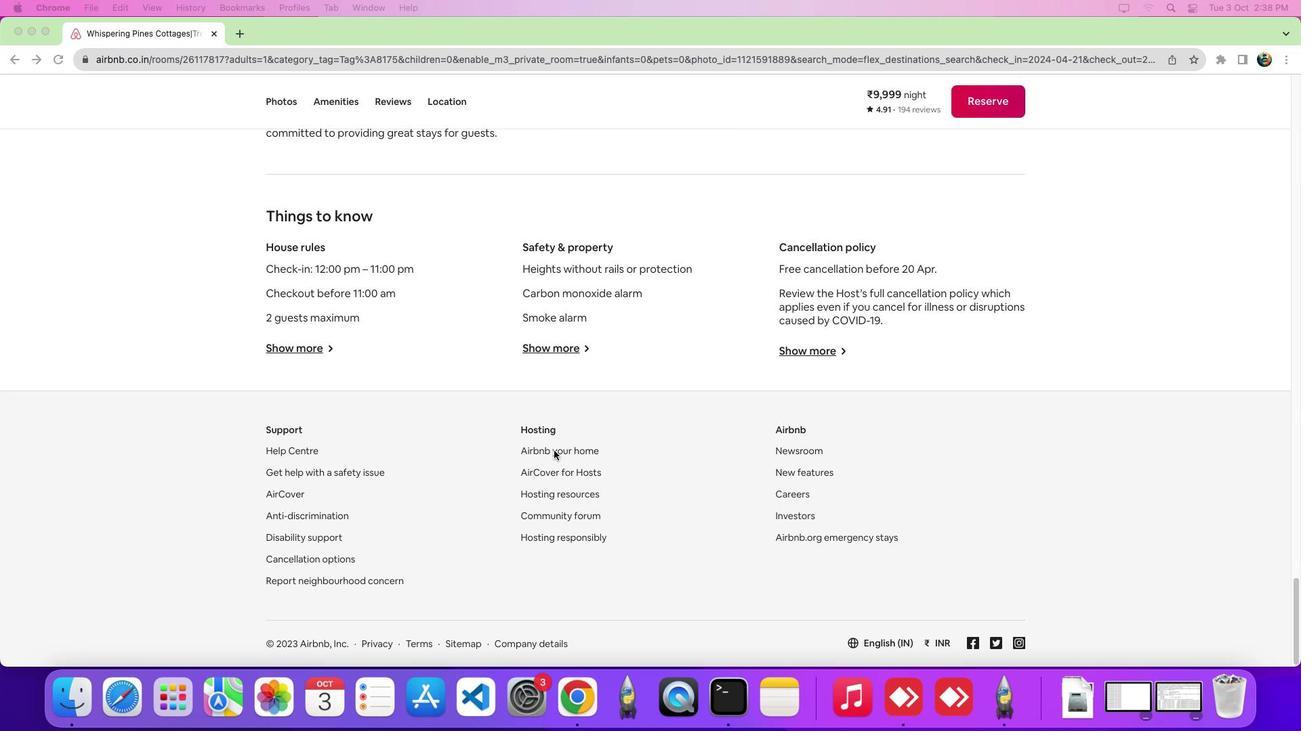 
Action: Mouse pressed left at (554, 450)
Screenshot: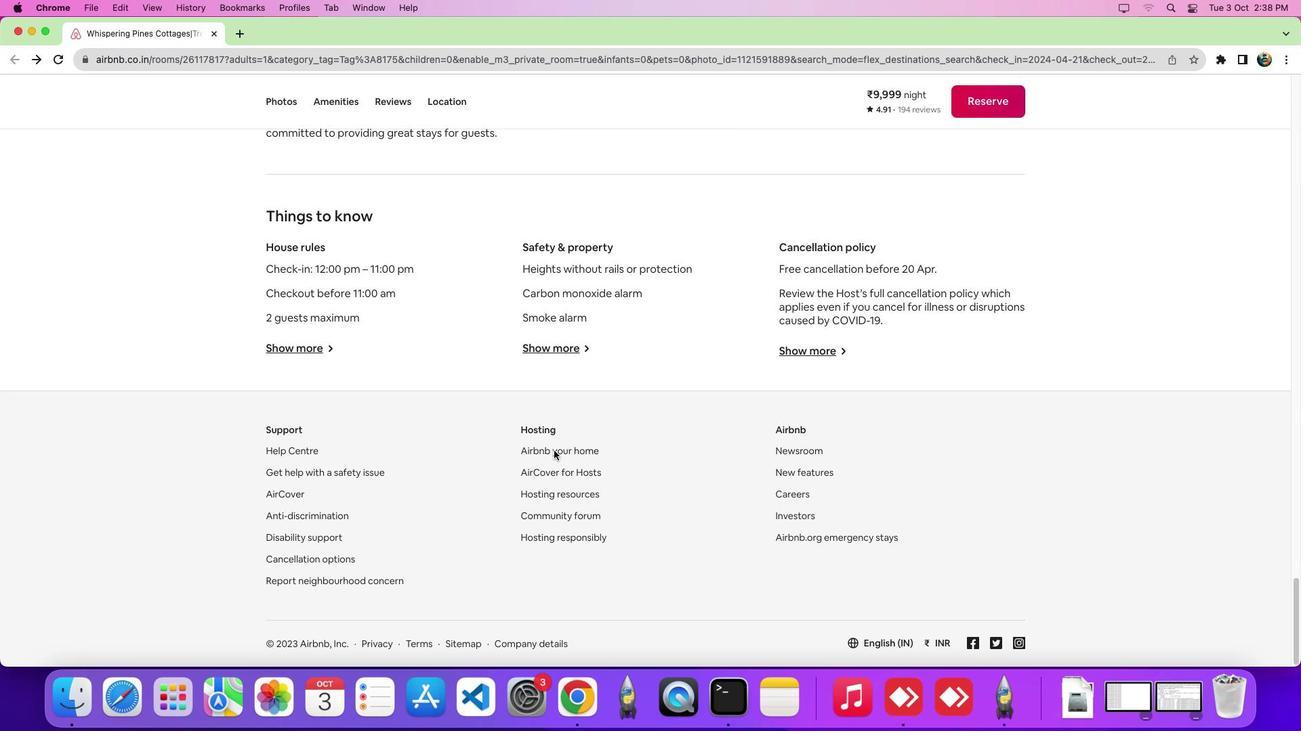 
Action: Mouse moved to (559, 452)
Screenshot: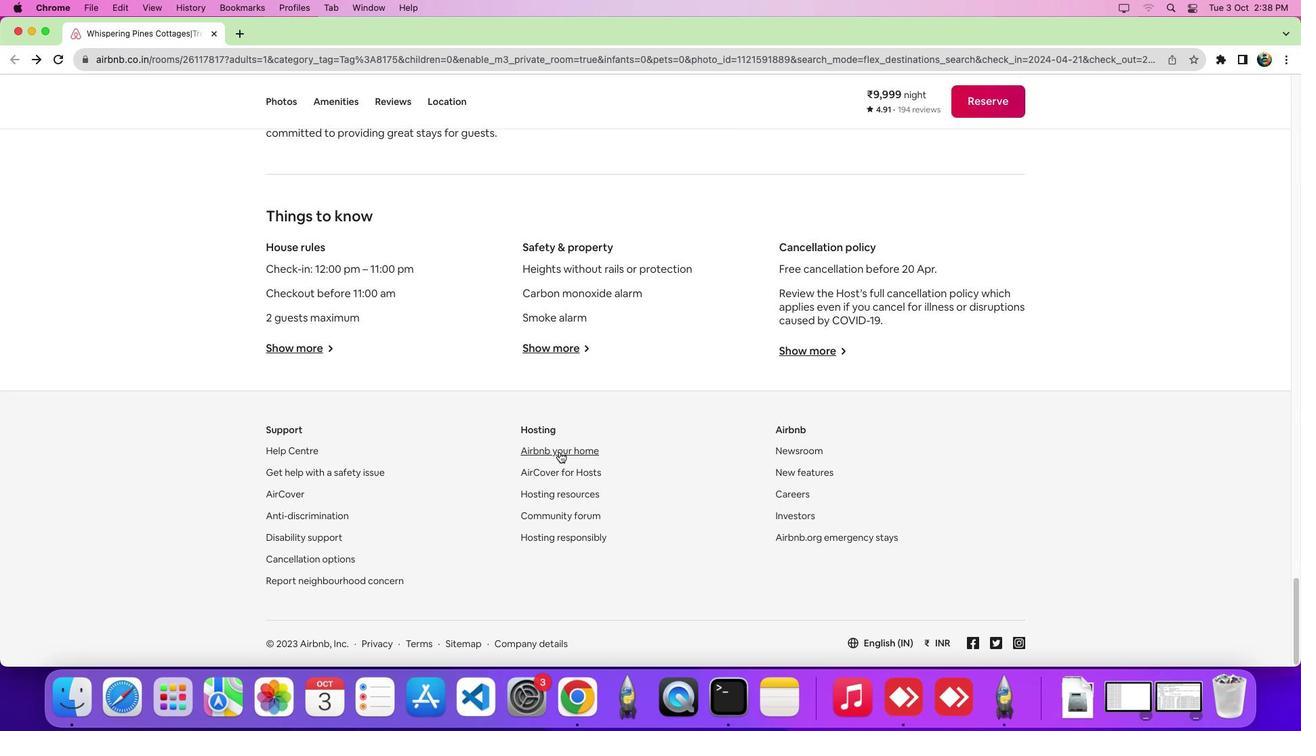 
Action: Mouse pressed left at (559, 452)
Screenshot: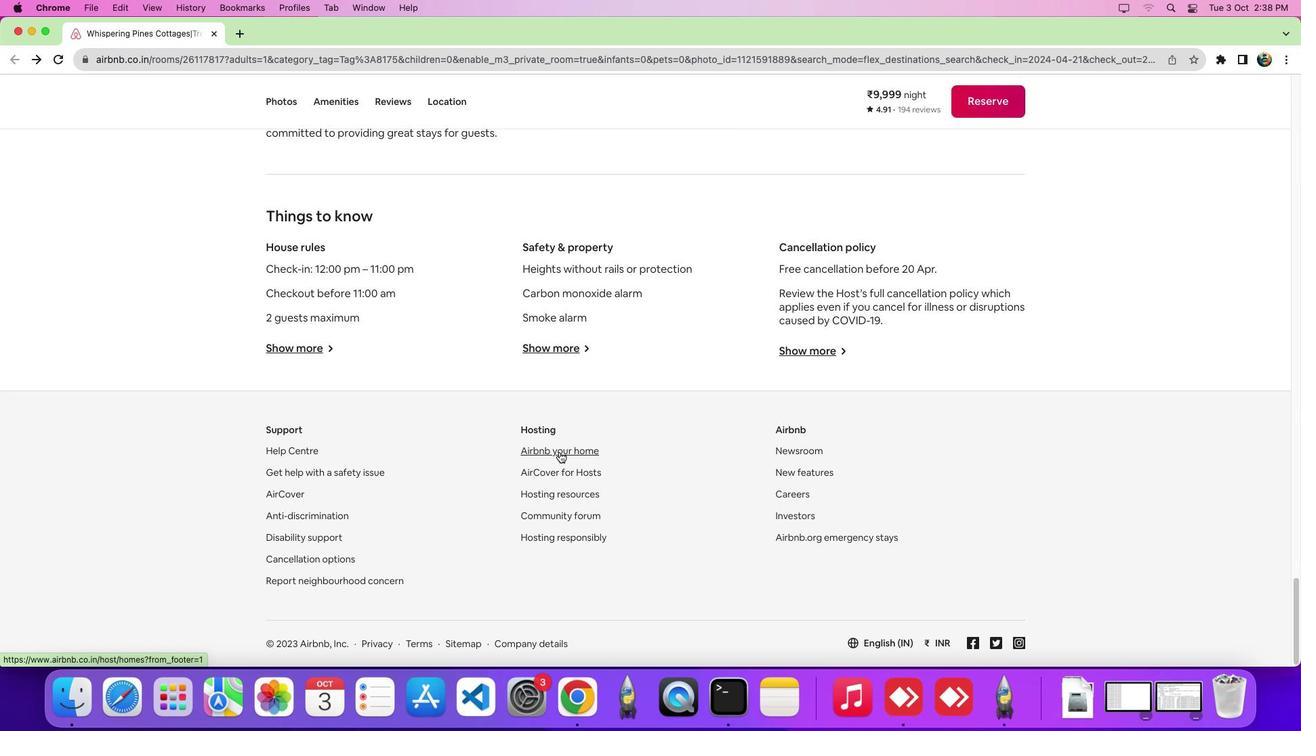 
Action: Mouse moved to (683, 448)
Screenshot: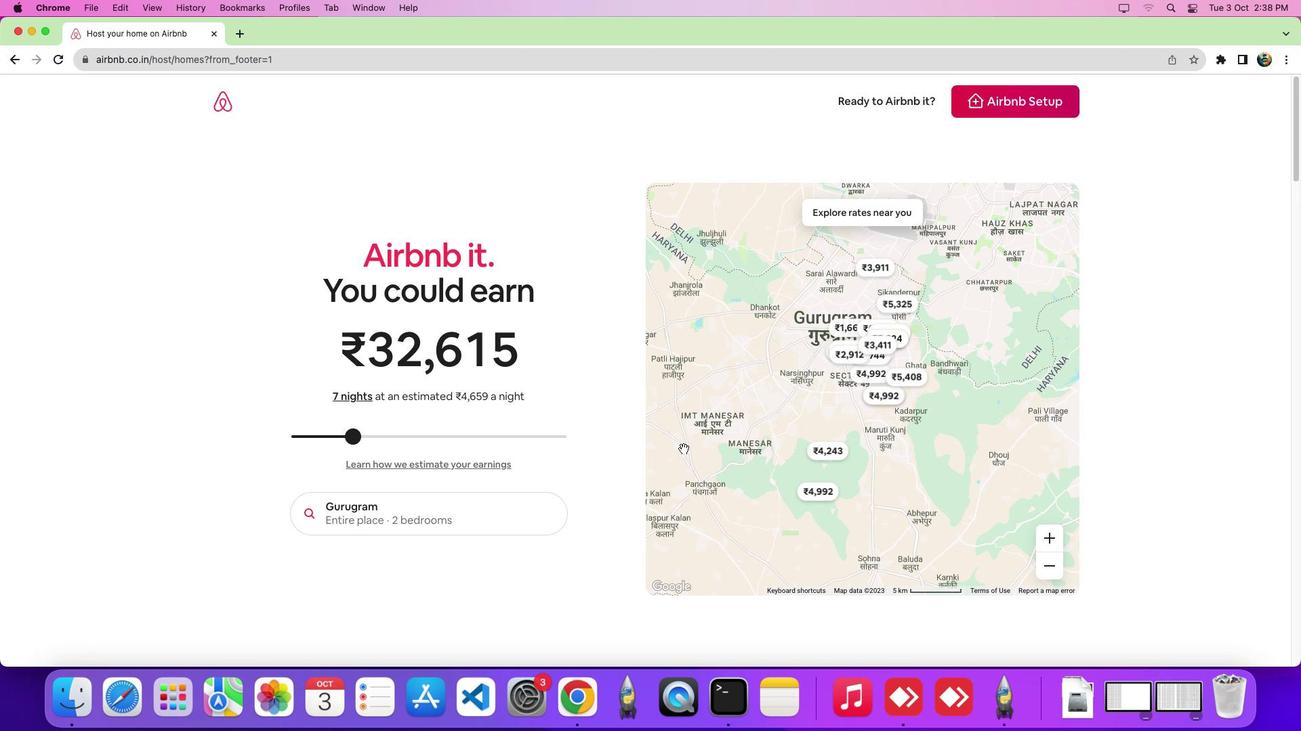 
Action: Mouse scrolled (683, 448) with delta (0, 0)
Screenshot: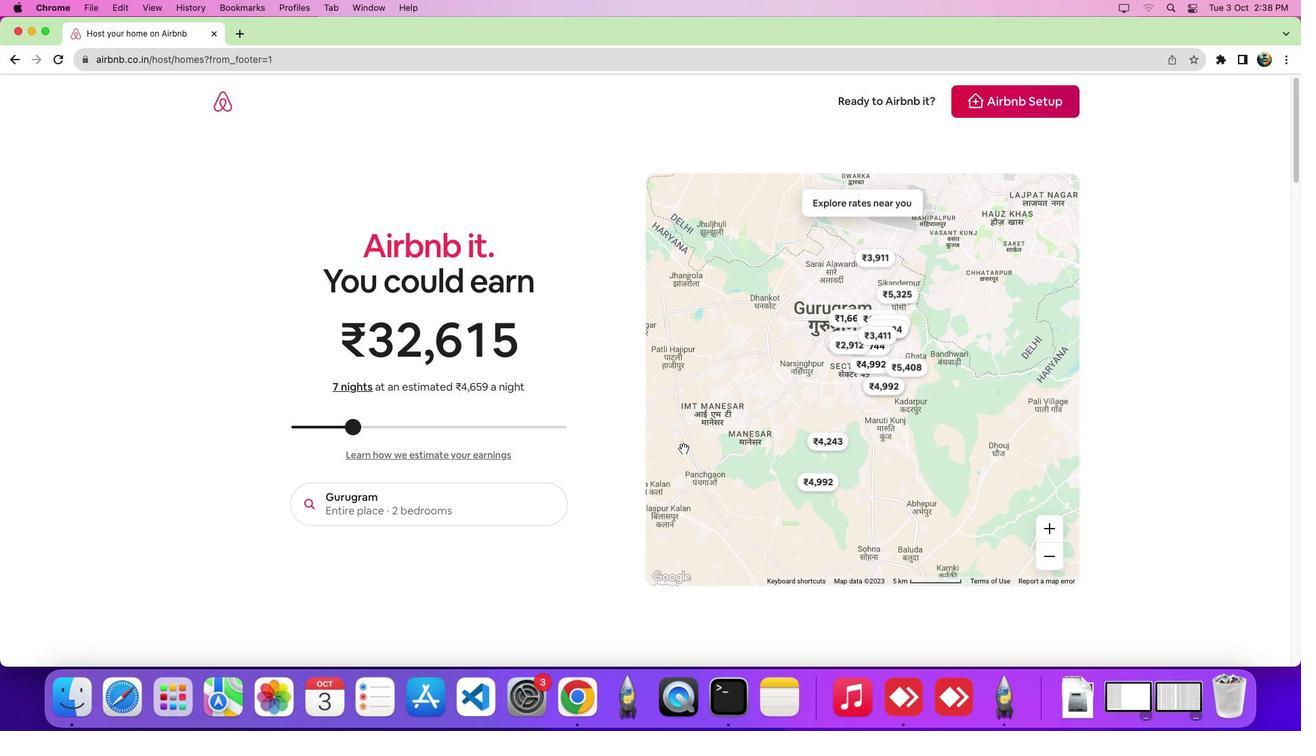 
Action: Mouse scrolled (683, 448) with delta (0, 0)
Screenshot: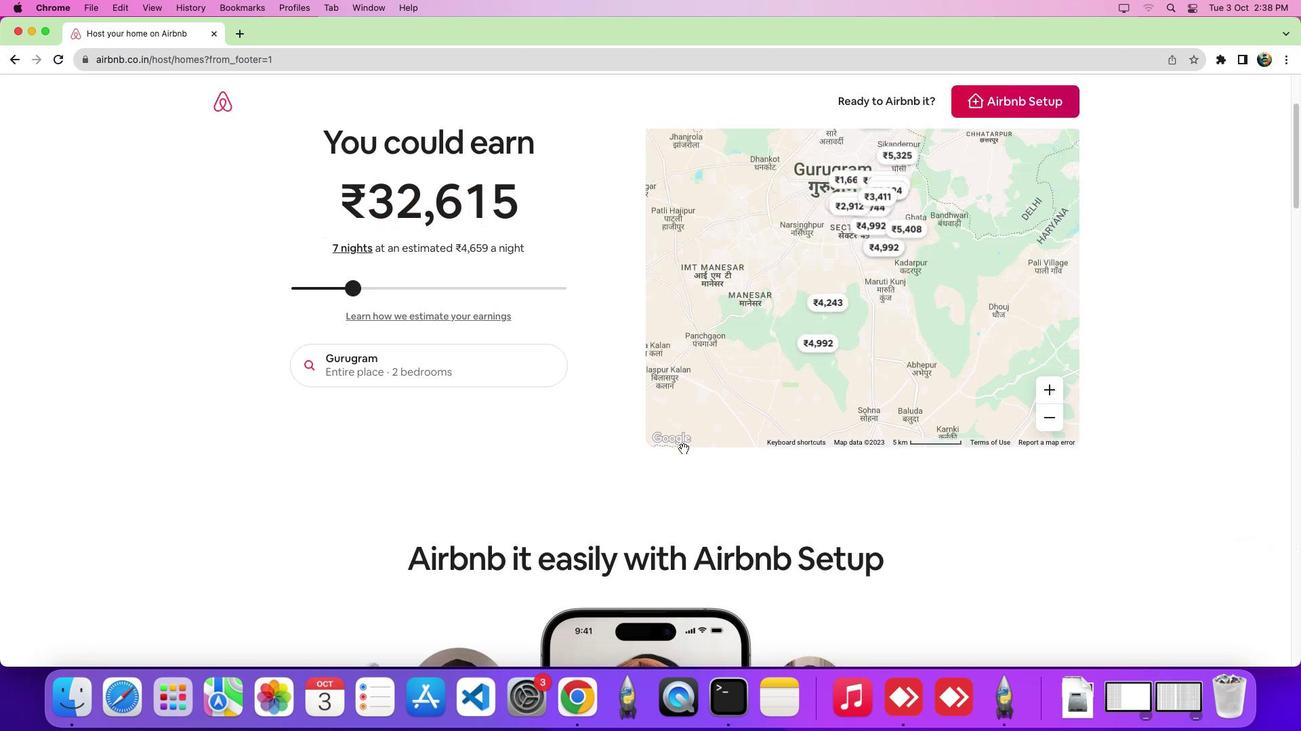 
Action: Mouse scrolled (683, 448) with delta (0, -3)
Screenshot: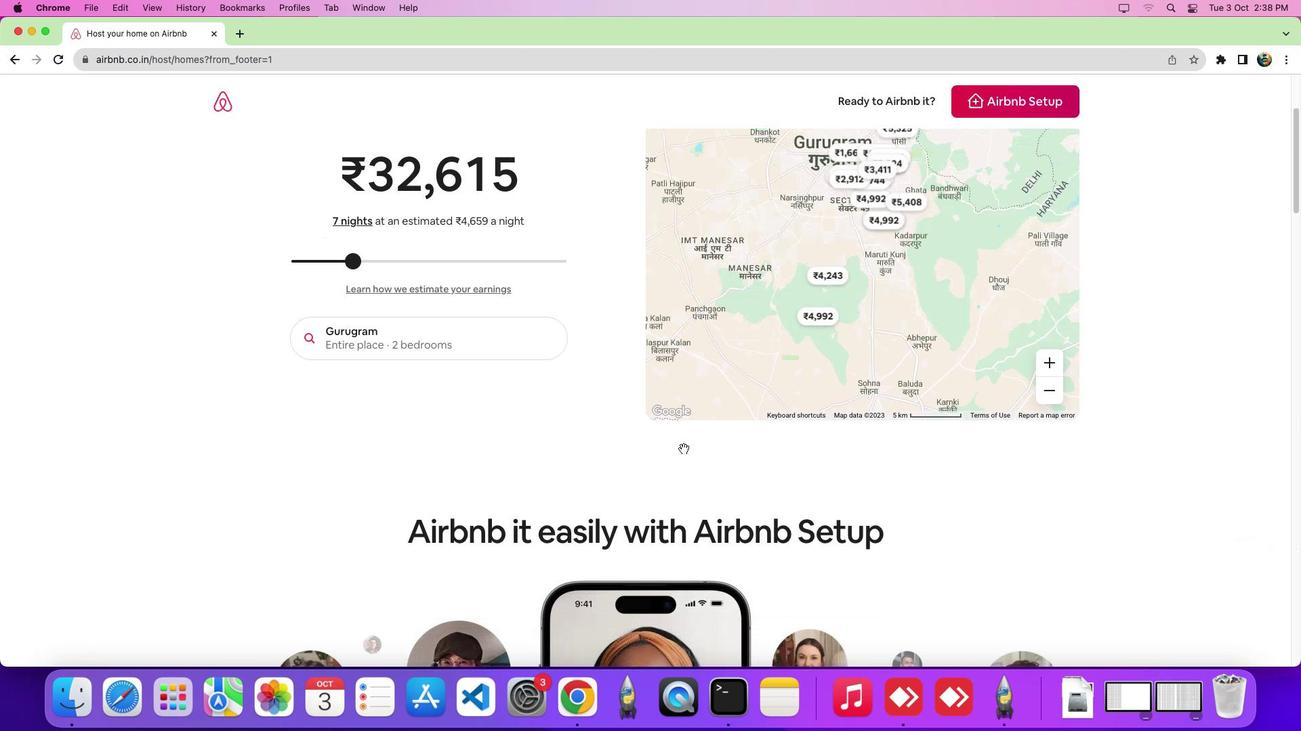 
Action: Mouse moved to (682, 453)
Screenshot: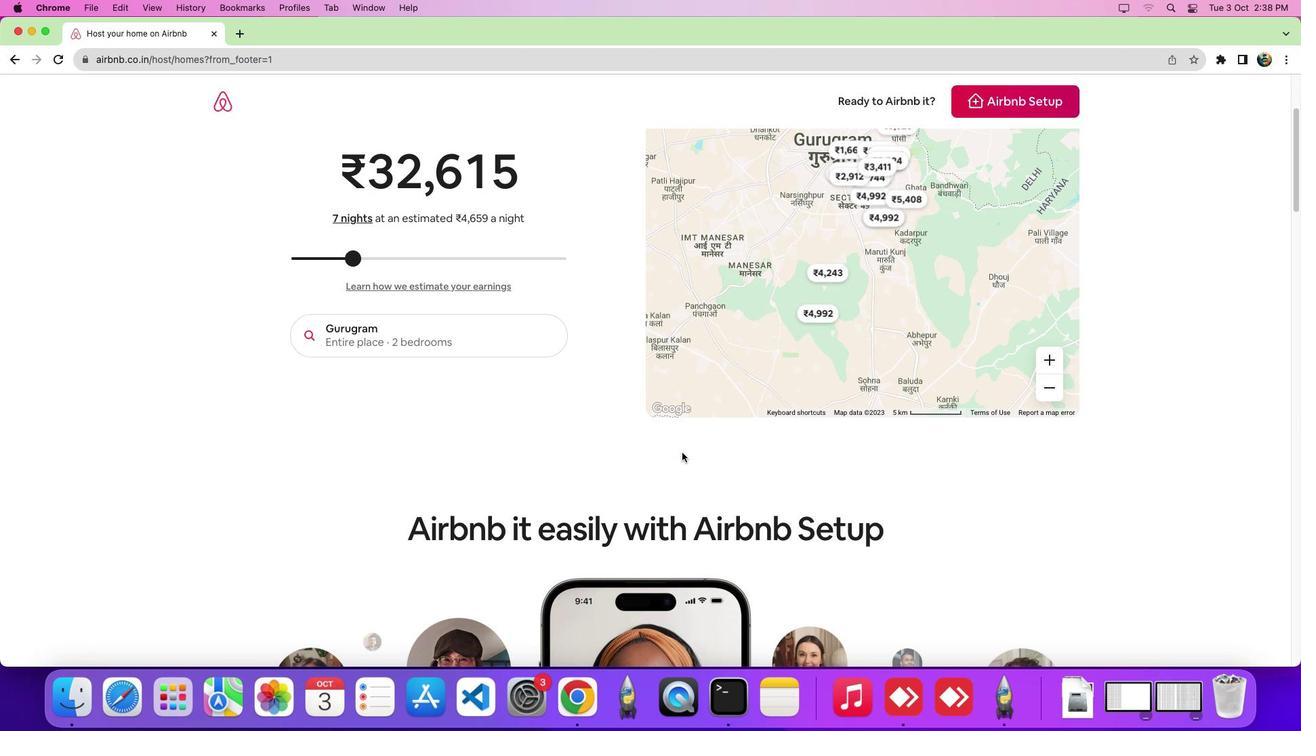 
Action: Mouse scrolled (682, 453) with delta (0, 0)
Screenshot: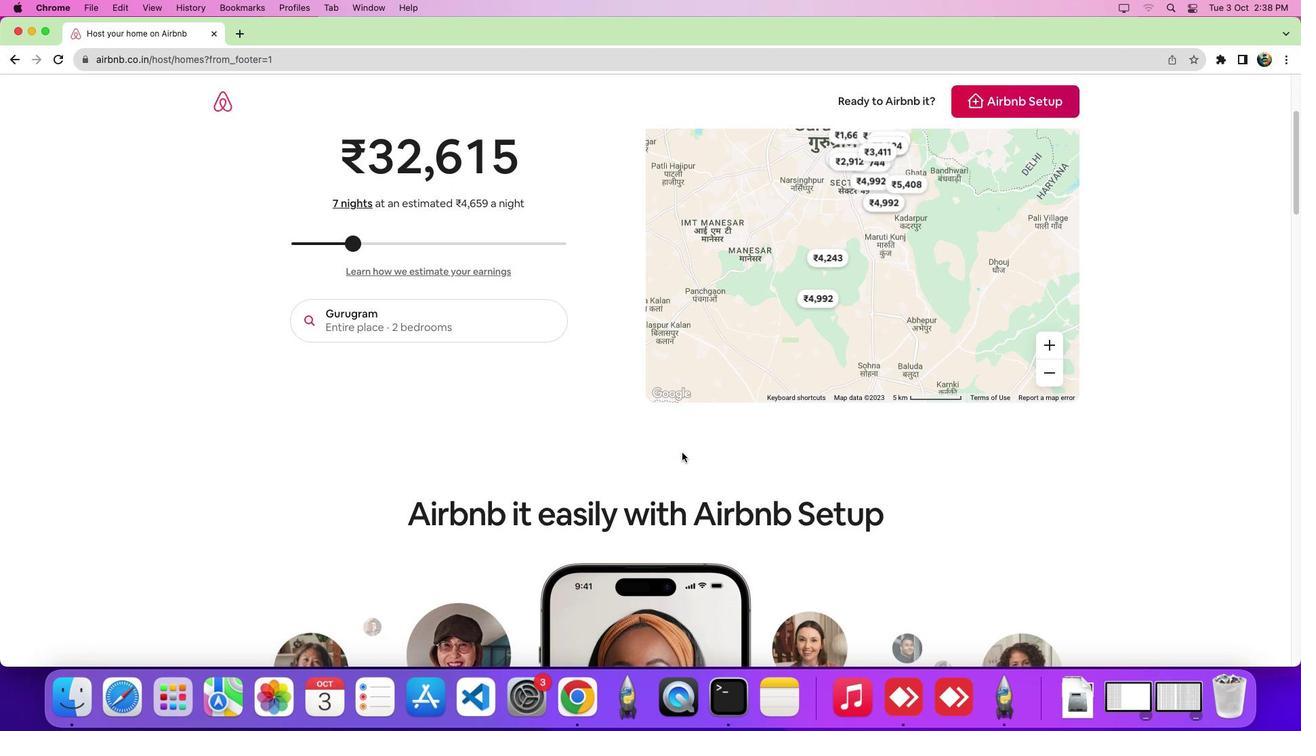 
Action: Mouse scrolled (682, 453) with delta (0, 0)
Screenshot: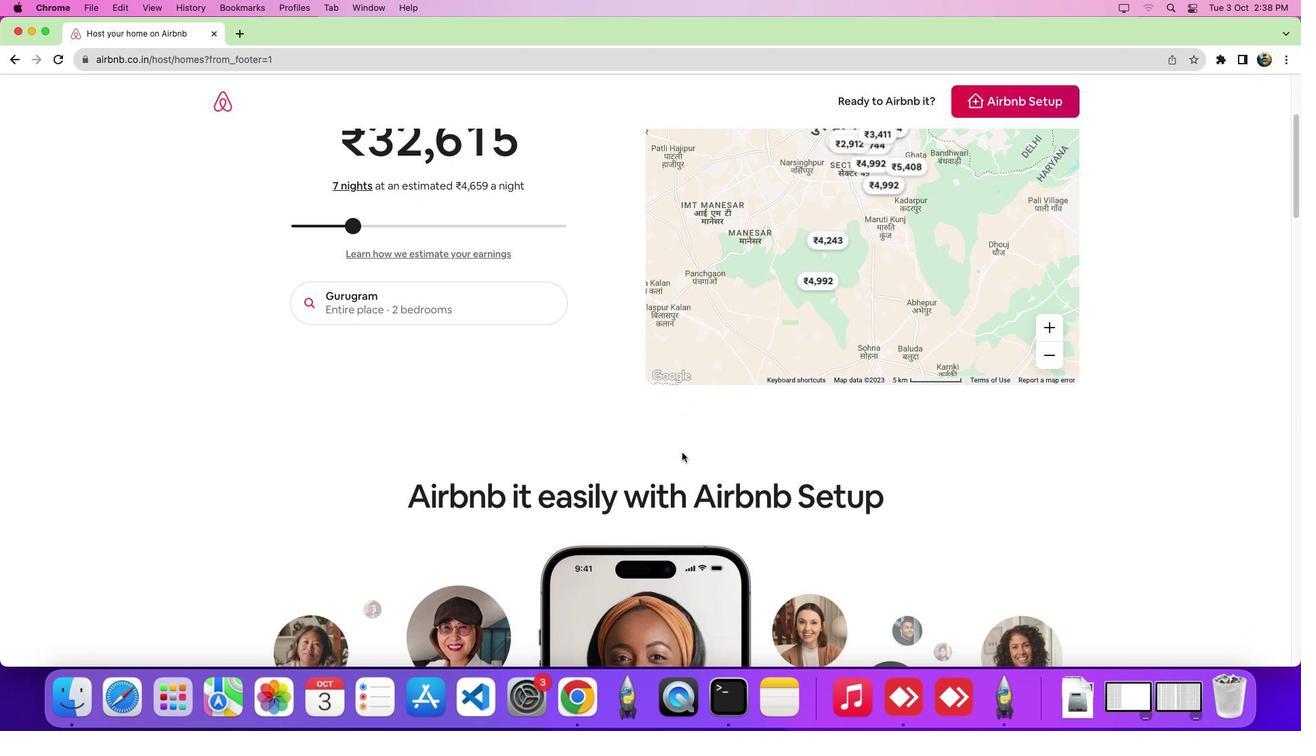 
Action: Mouse moved to (682, 454)
Screenshot: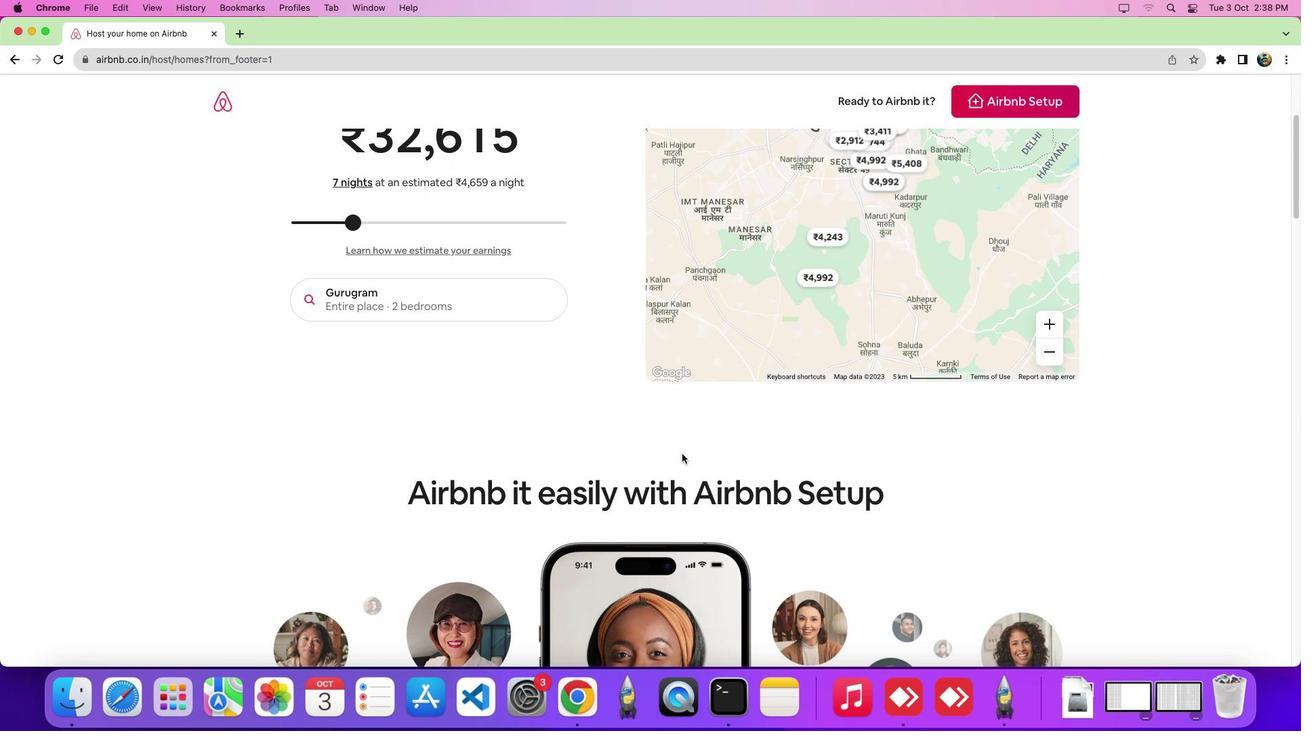 
Action: Mouse scrolled (682, 454) with delta (0, 0)
Screenshot: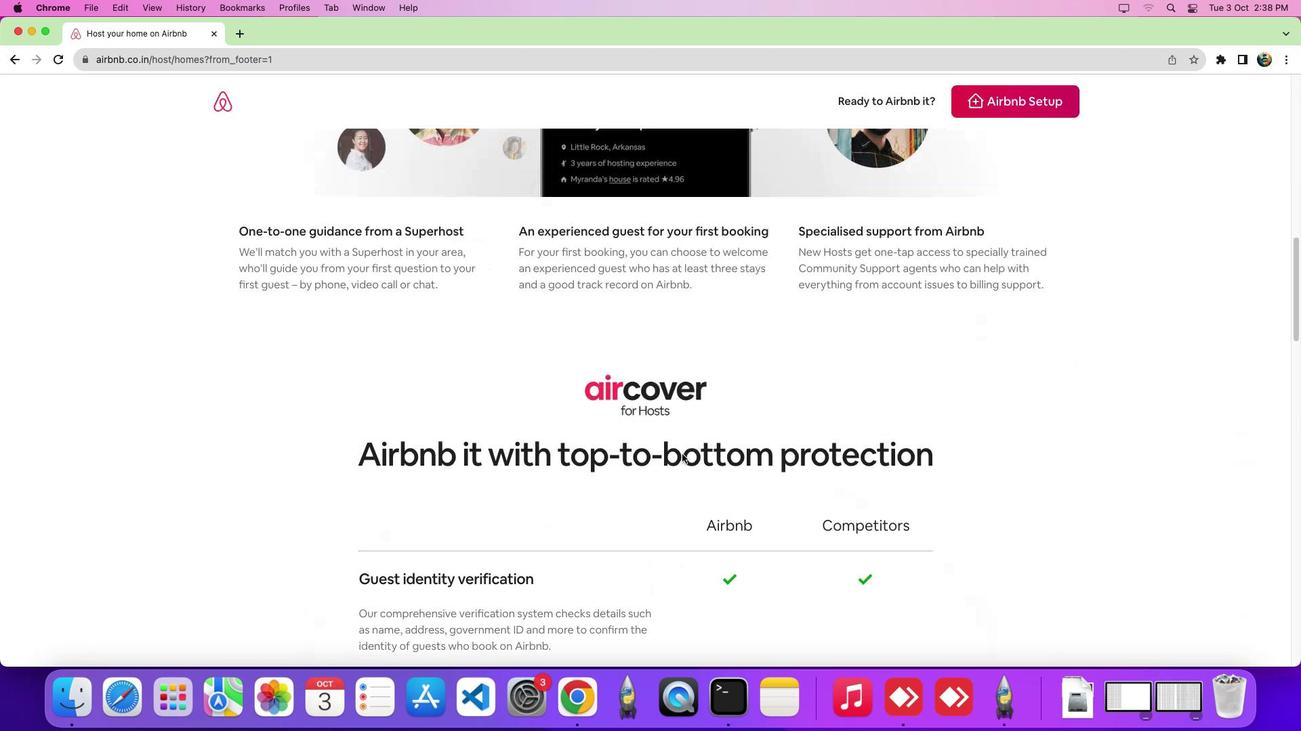 
Action: Mouse scrolled (682, 454) with delta (0, 0)
Screenshot: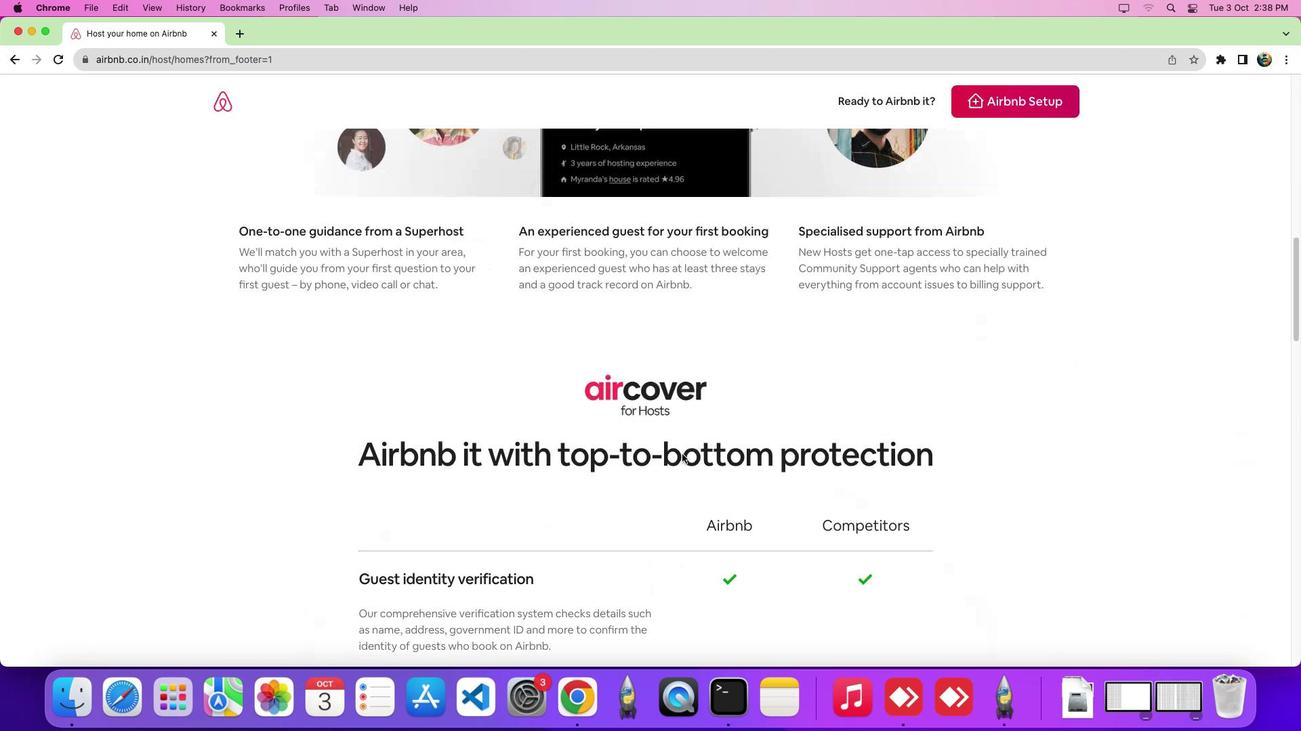 
Action: Mouse scrolled (682, 454) with delta (0, -6)
Screenshot: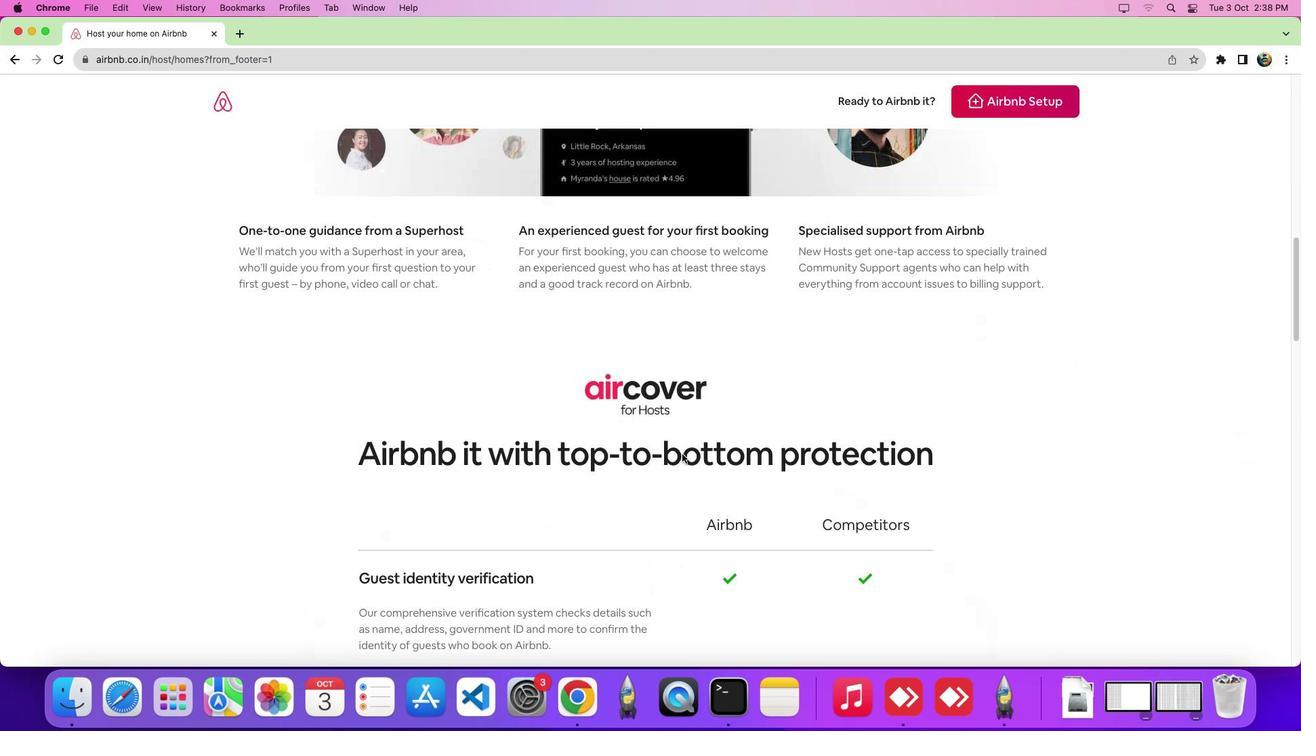 
Action: Mouse scrolled (682, 454) with delta (0, -8)
Screenshot: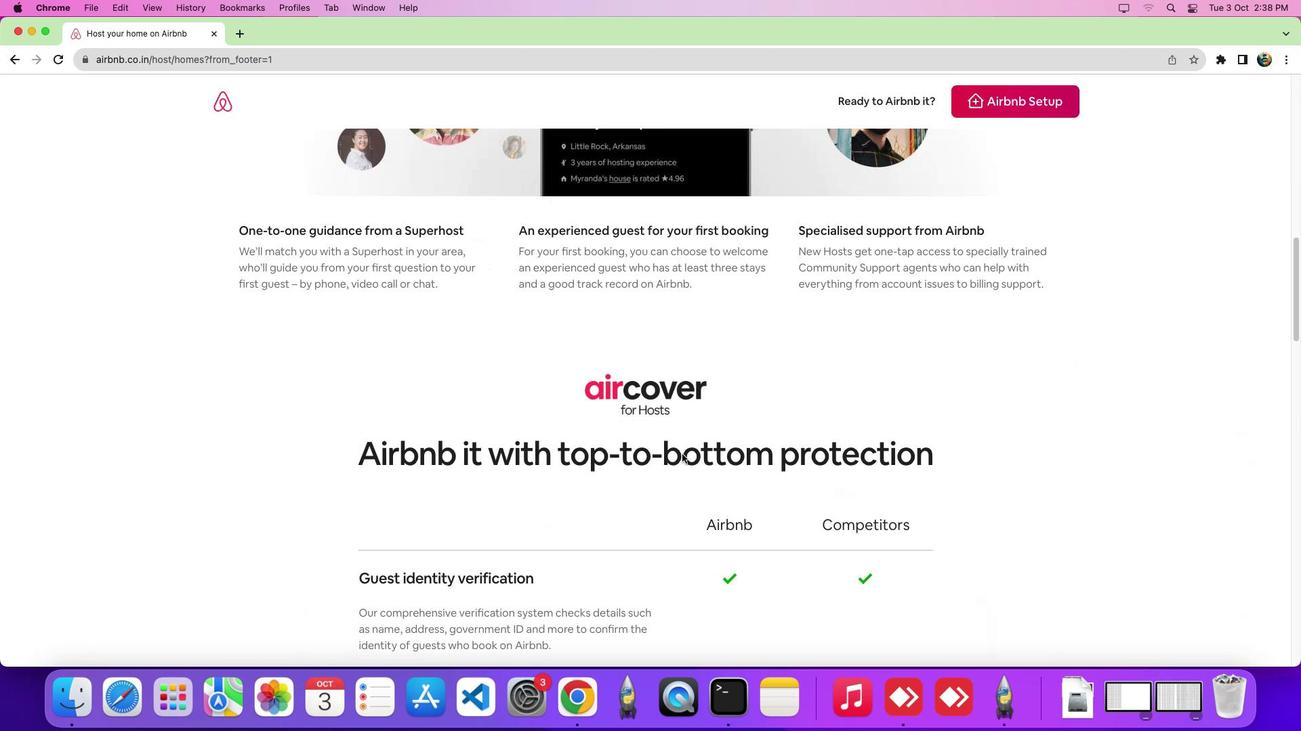 
Action: Mouse moved to (682, 456)
Screenshot: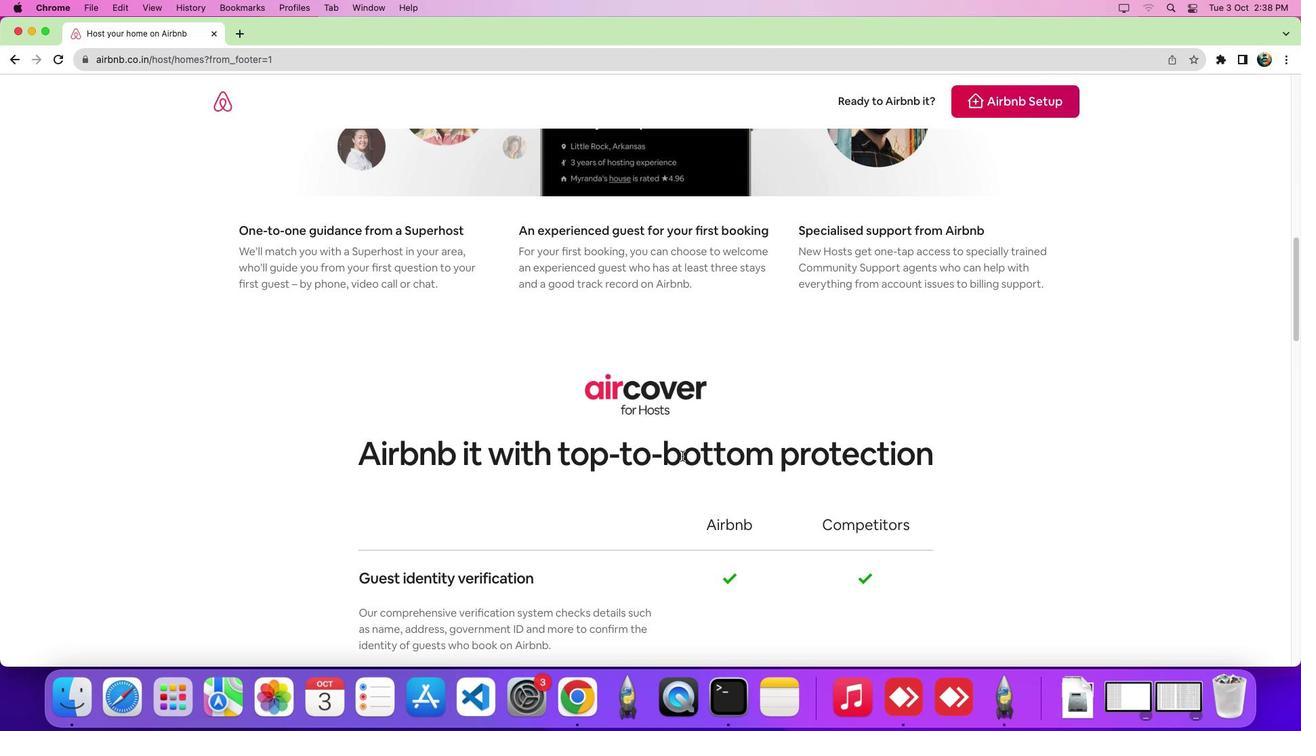 
